 Task: Look for space in Amatitlán, Guatemala from 12th August, 2023 to 16th August, 2023 for 8 adults in price range Rs.10000 to Rs.16000. Place can be private room with 8 bedrooms having 8 beds and 8 bathrooms. Property type can be house, flat, guest house, hotel. Amenities needed are: wifi, TV, free parkinig on premises, gym, breakfast. Booking option can be shelf check-in. Required host language is English.
Action: Mouse moved to (513, 108)
Screenshot: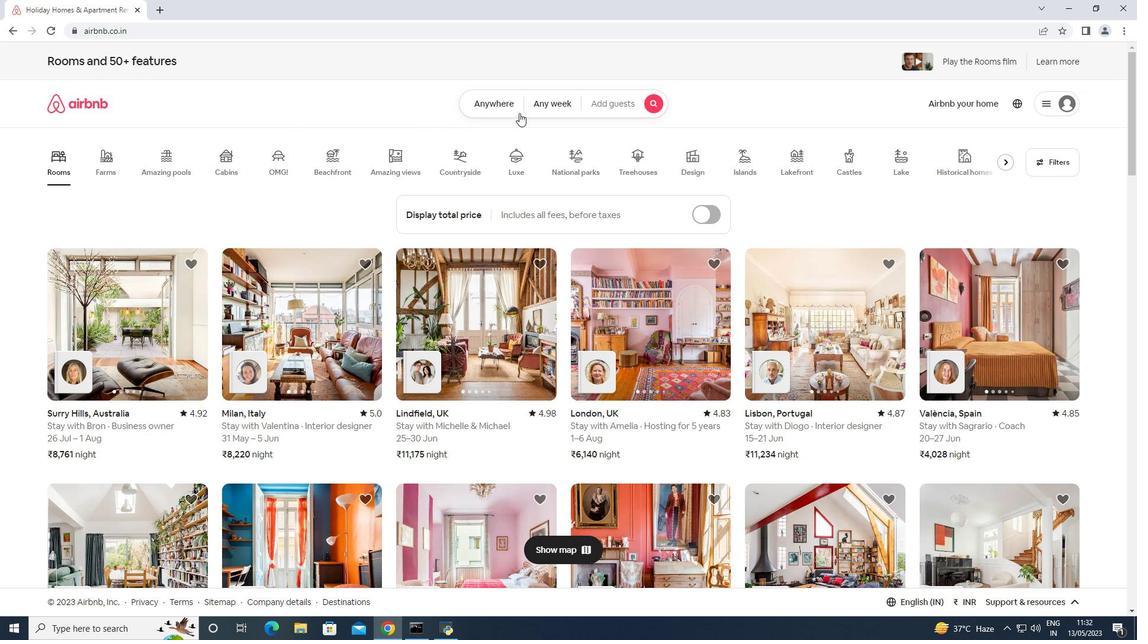 
Action: Mouse pressed left at (513, 108)
Screenshot: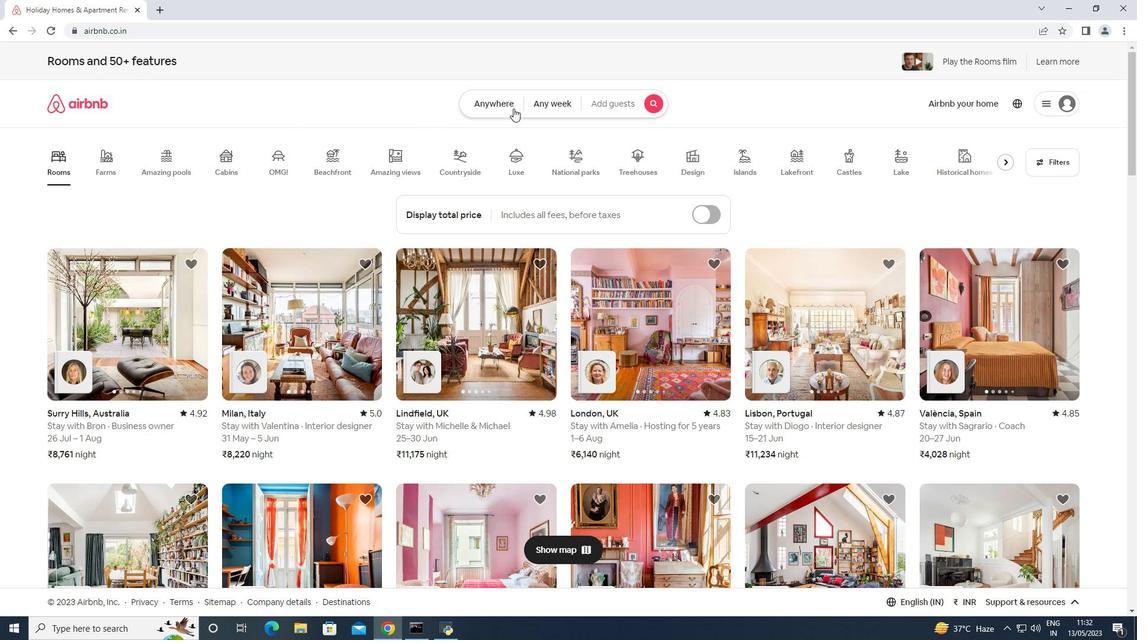 
Action: Mouse moved to (425, 145)
Screenshot: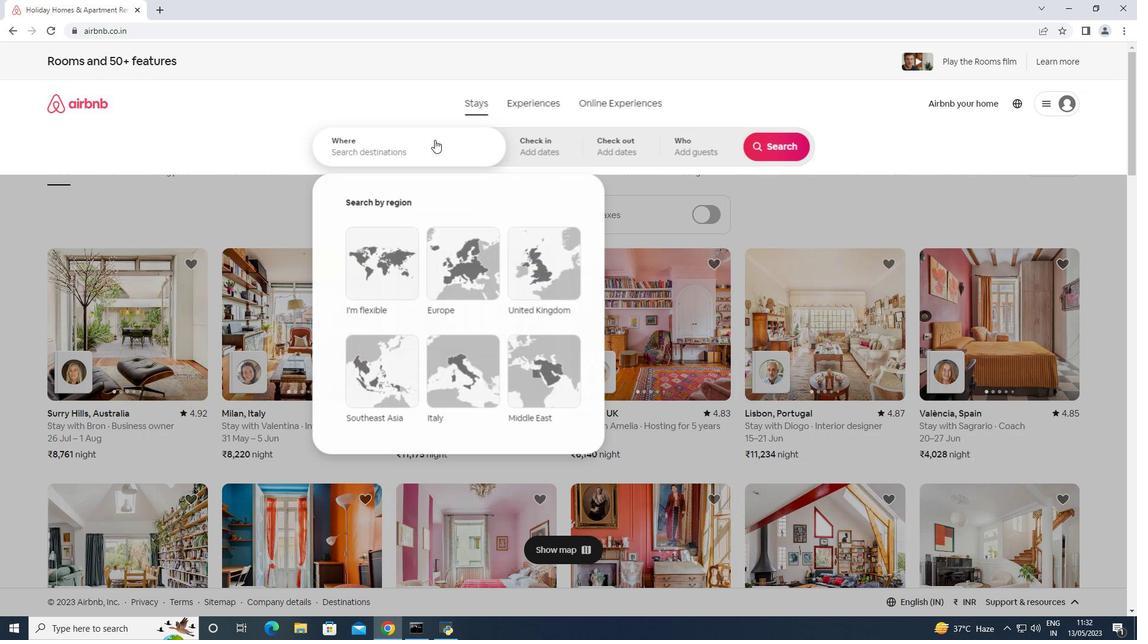 
Action: Mouse pressed left at (425, 145)
Screenshot: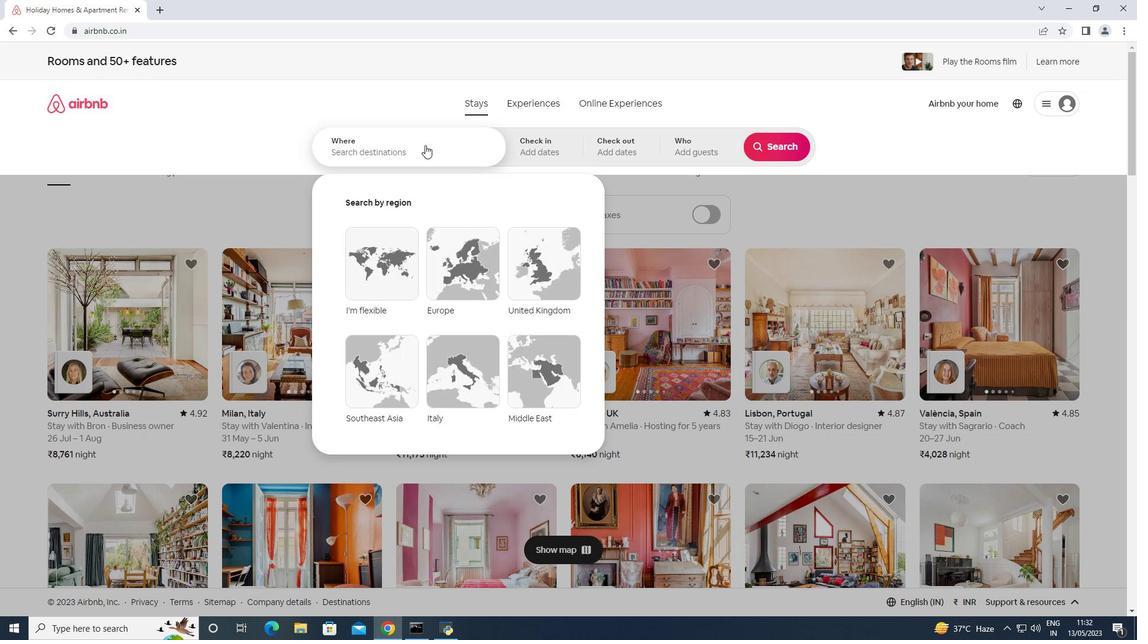
Action: Key pressed <Key.shift>Amatition,<Key.space><Key.shift>Guatemala<Key.enter>
Screenshot: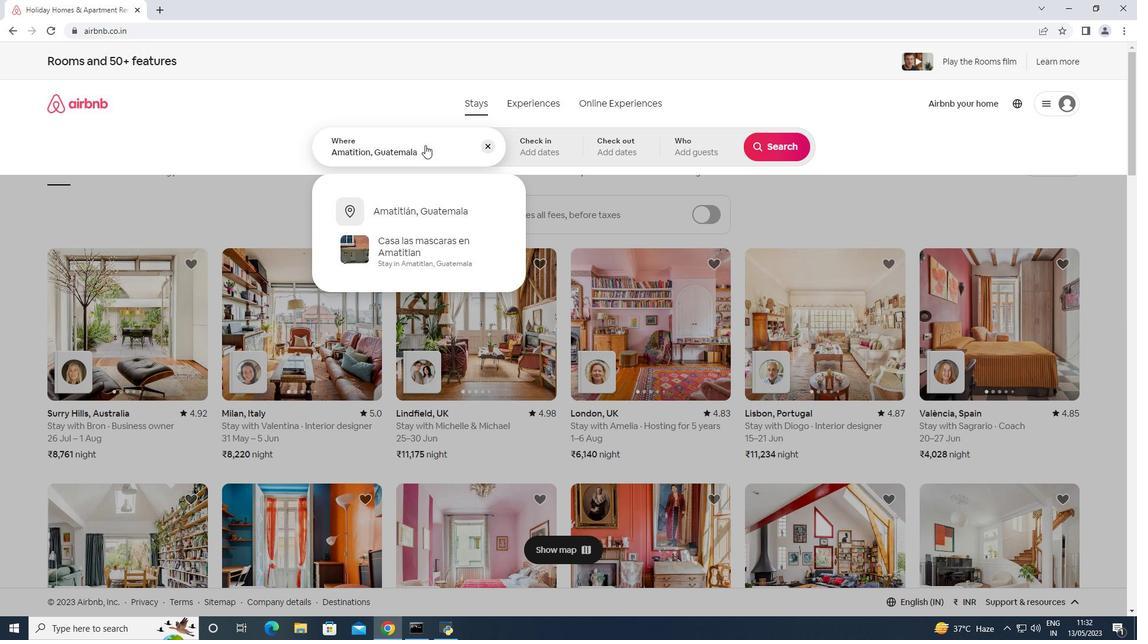 
Action: Mouse moved to (776, 239)
Screenshot: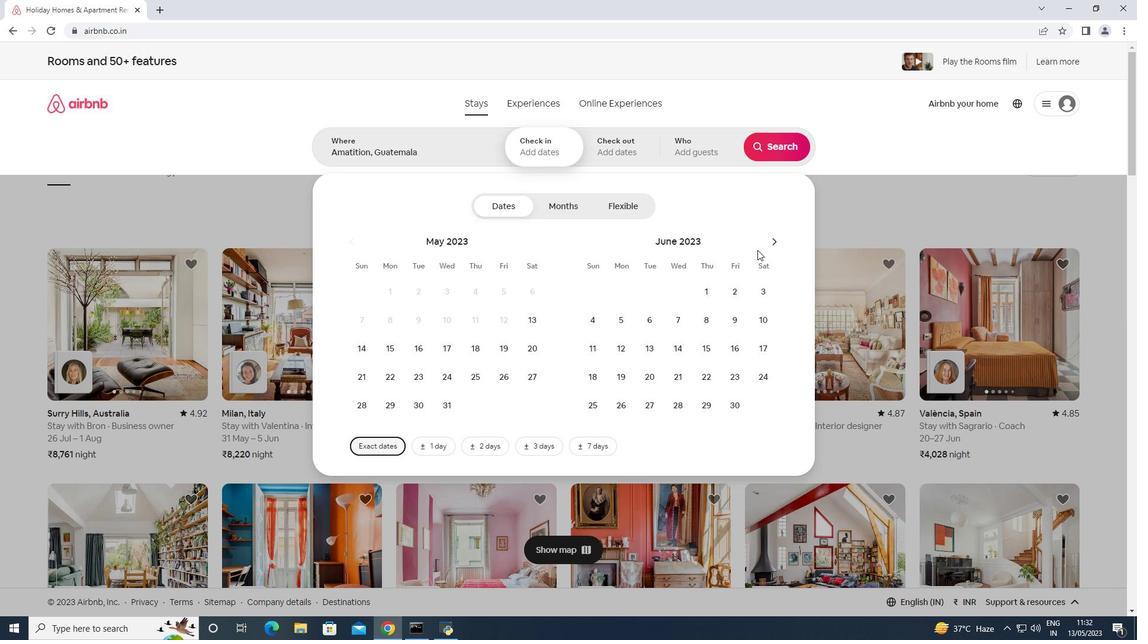 
Action: Mouse pressed left at (776, 239)
Screenshot: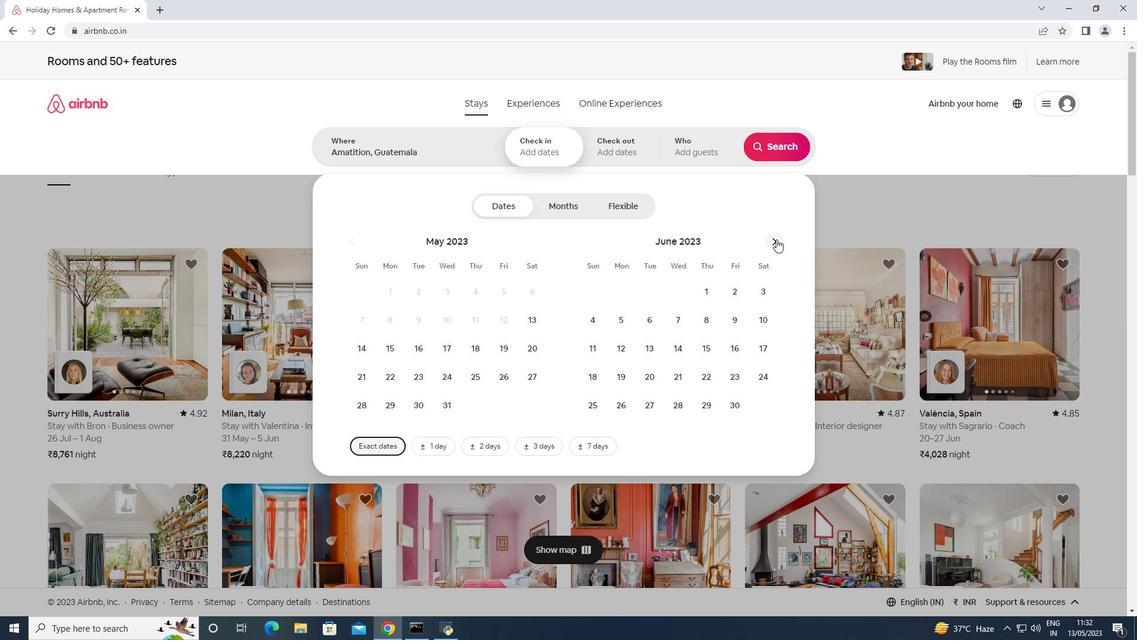 
Action: Mouse pressed left at (776, 239)
Screenshot: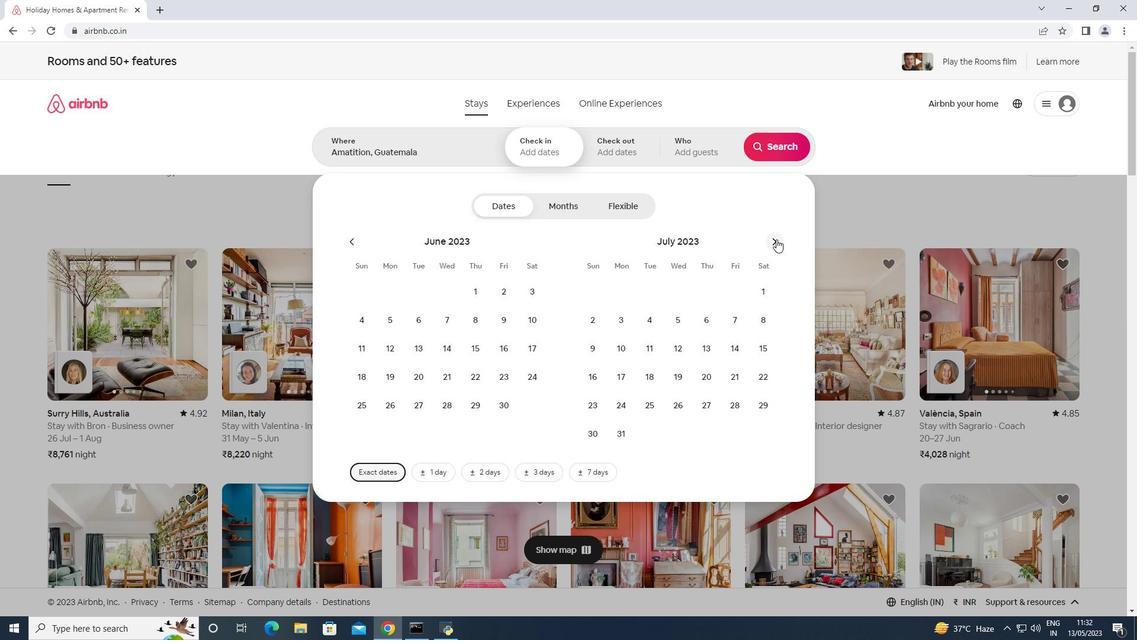 
Action: Mouse moved to (760, 315)
Screenshot: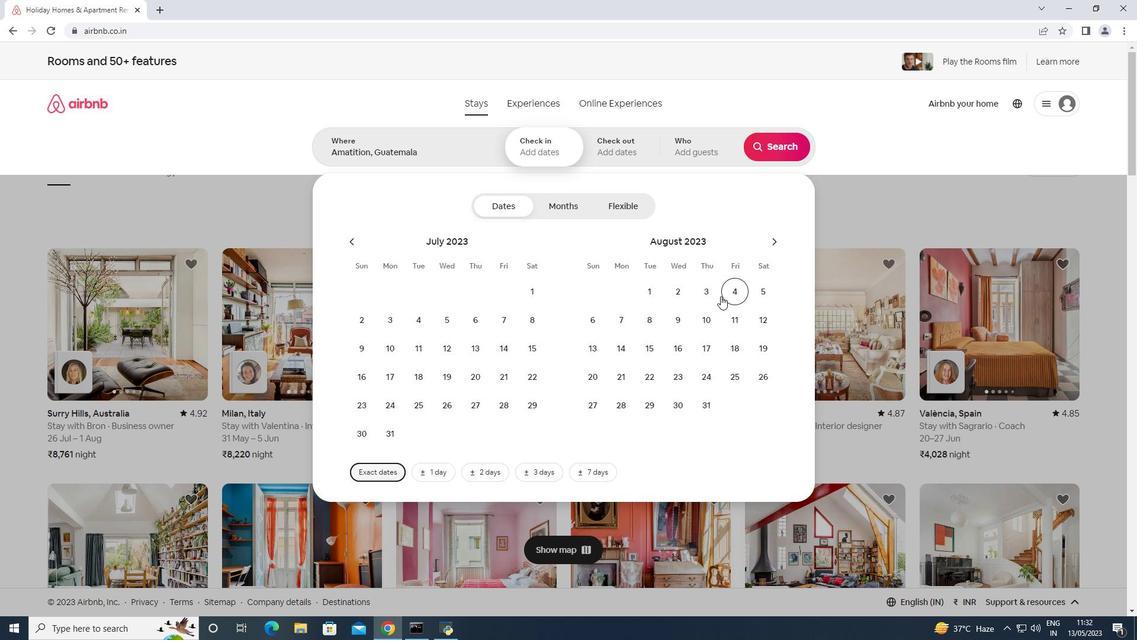 
Action: Mouse pressed left at (760, 315)
Screenshot: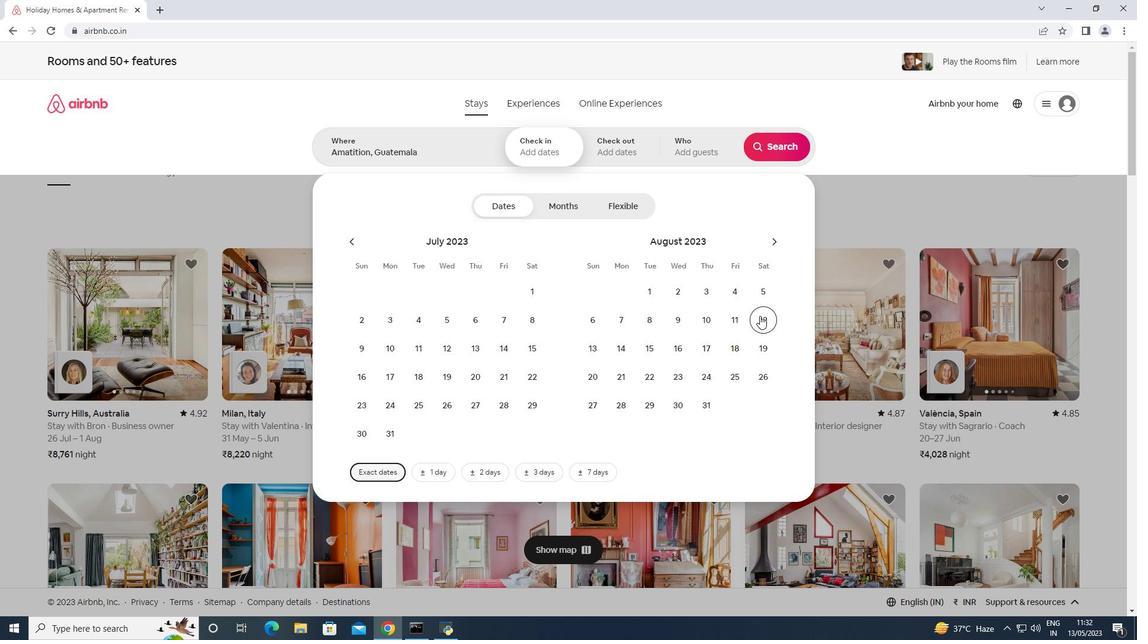 
Action: Mouse moved to (674, 353)
Screenshot: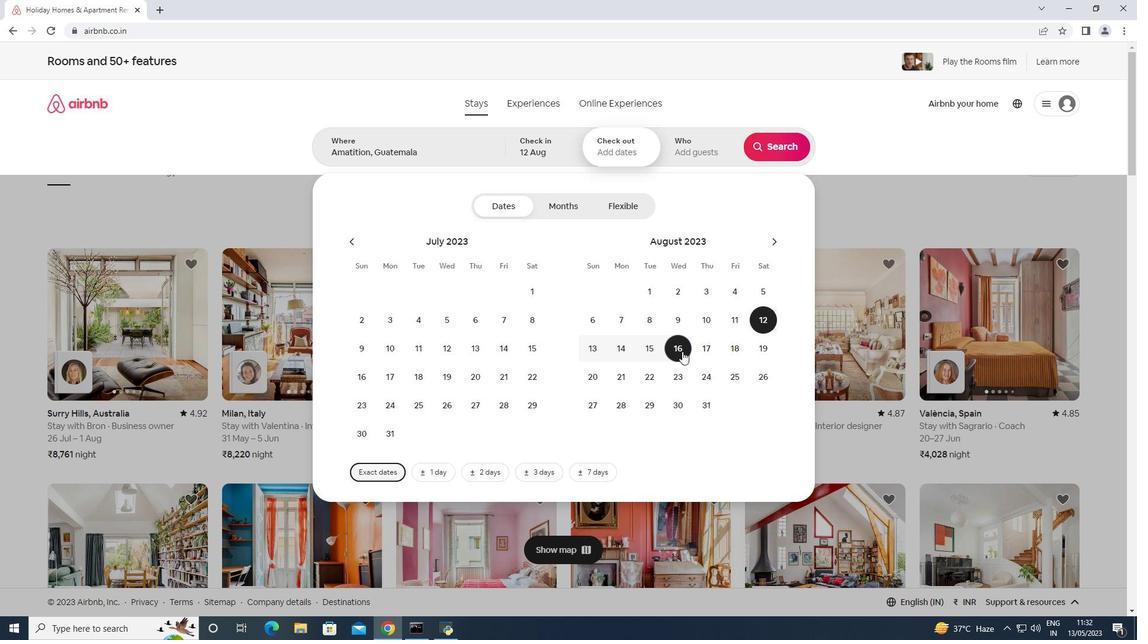 
Action: Mouse pressed left at (674, 353)
Screenshot: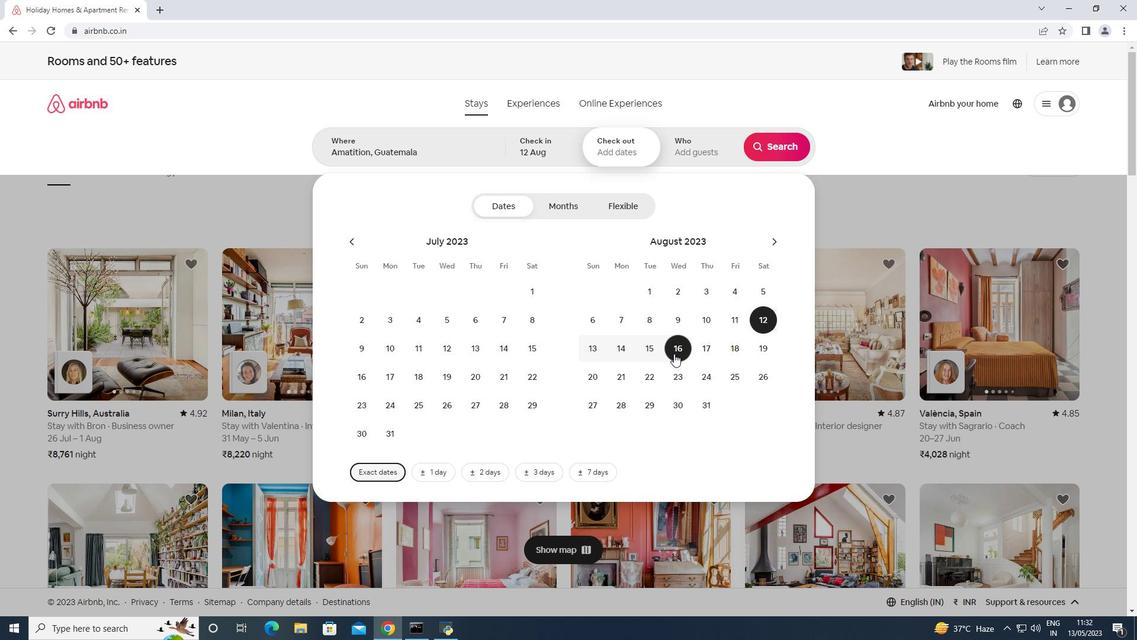 
Action: Mouse moved to (701, 158)
Screenshot: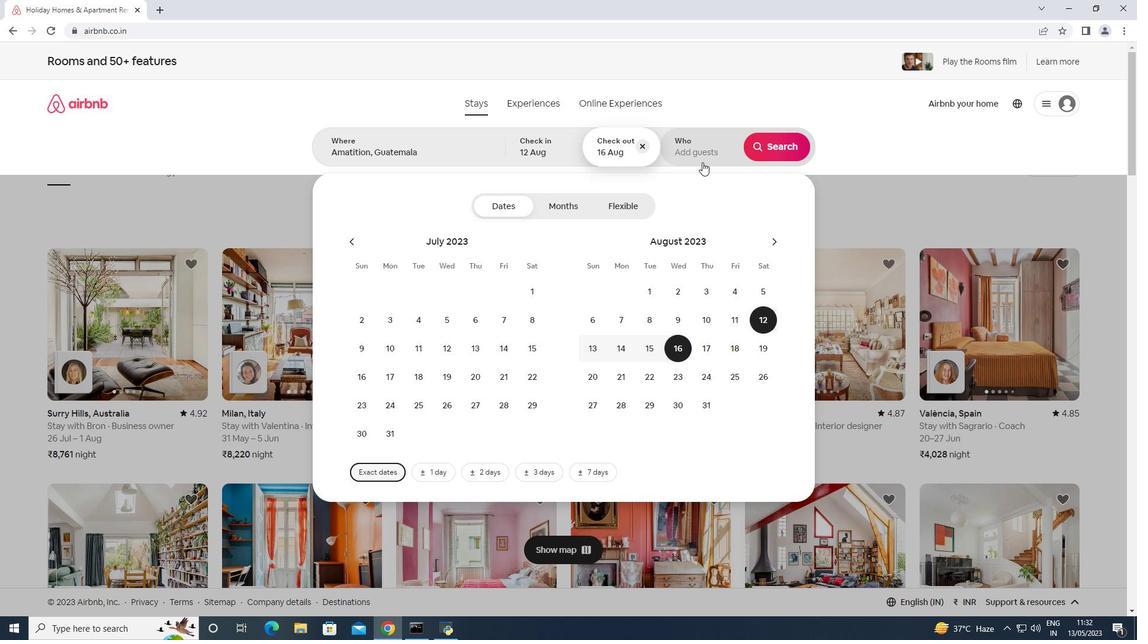 
Action: Mouse pressed left at (701, 158)
Screenshot: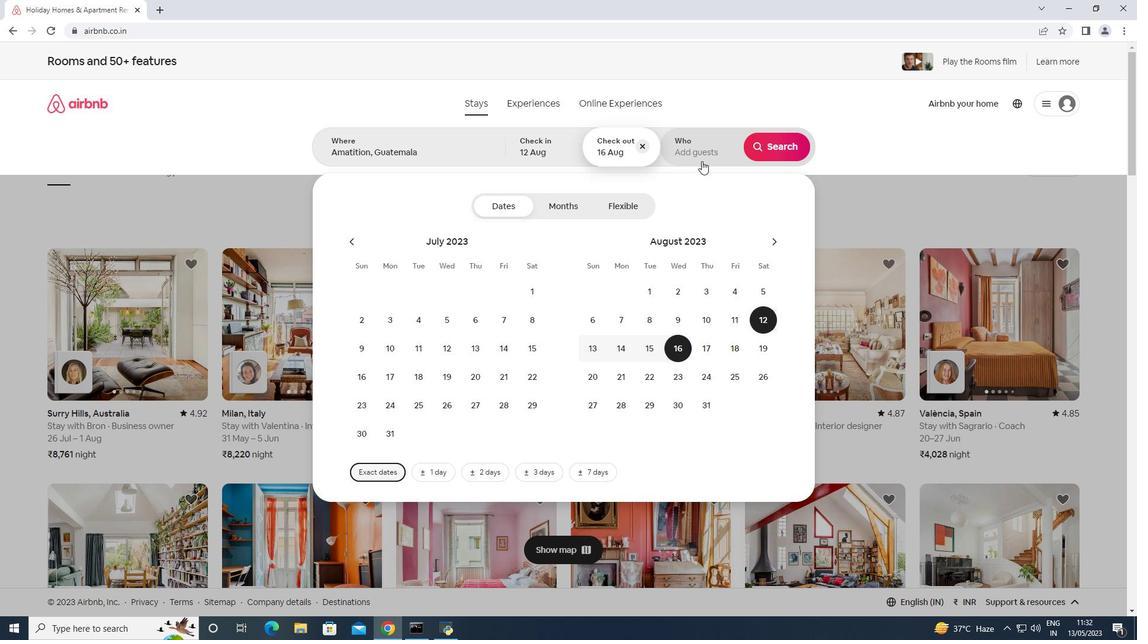 
Action: Mouse moved to (781, 216)
Screenshot: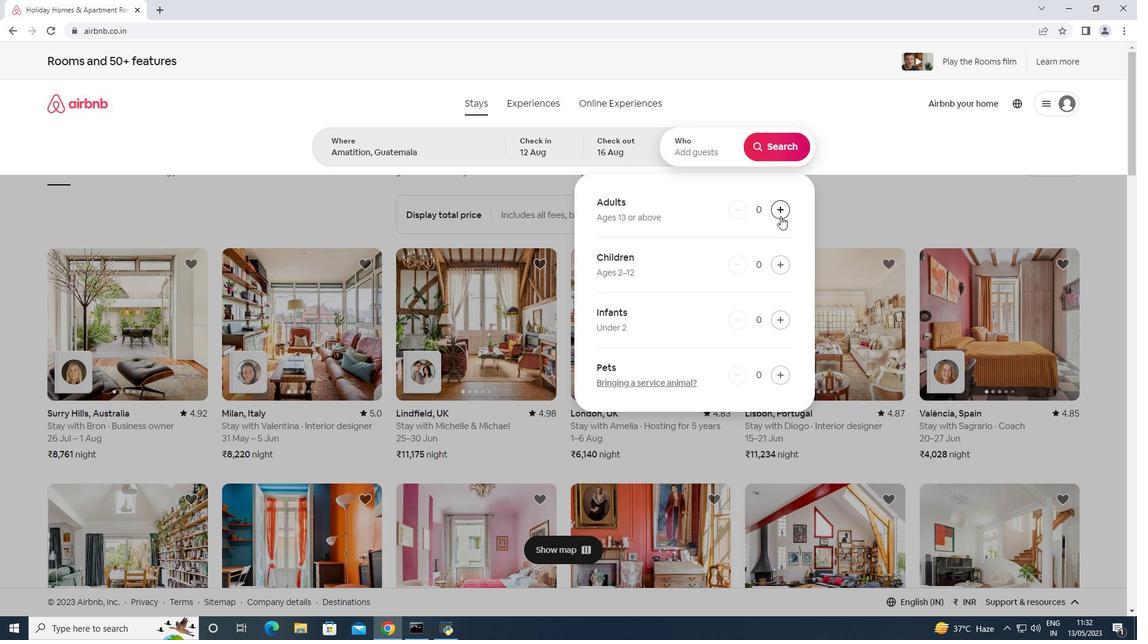 
Action: Mouse pressed left at (781, 216)
Screenshot: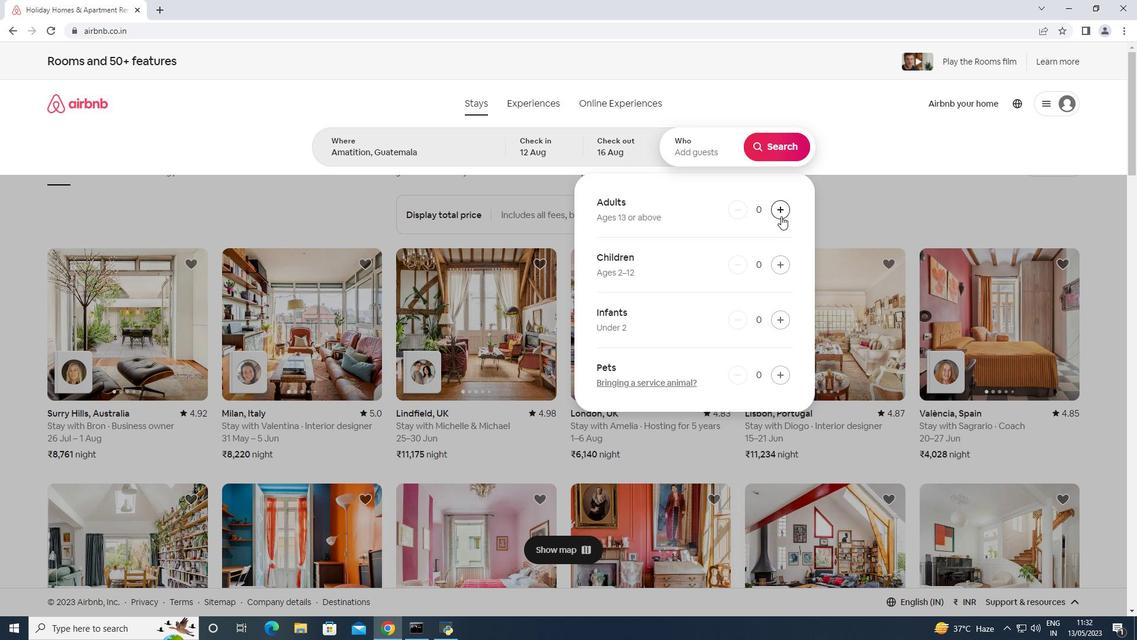 
Action: Mouse pressed left at (781, 216)
Screenshot: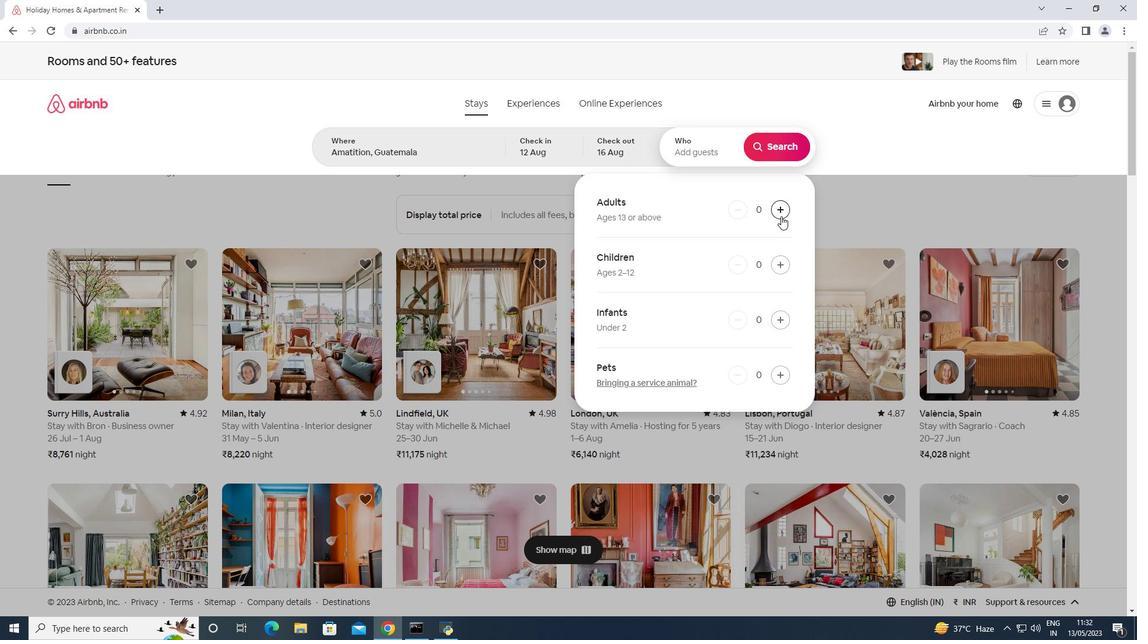 
Action: Mouse pressed left at (781, 216)
Screenshot: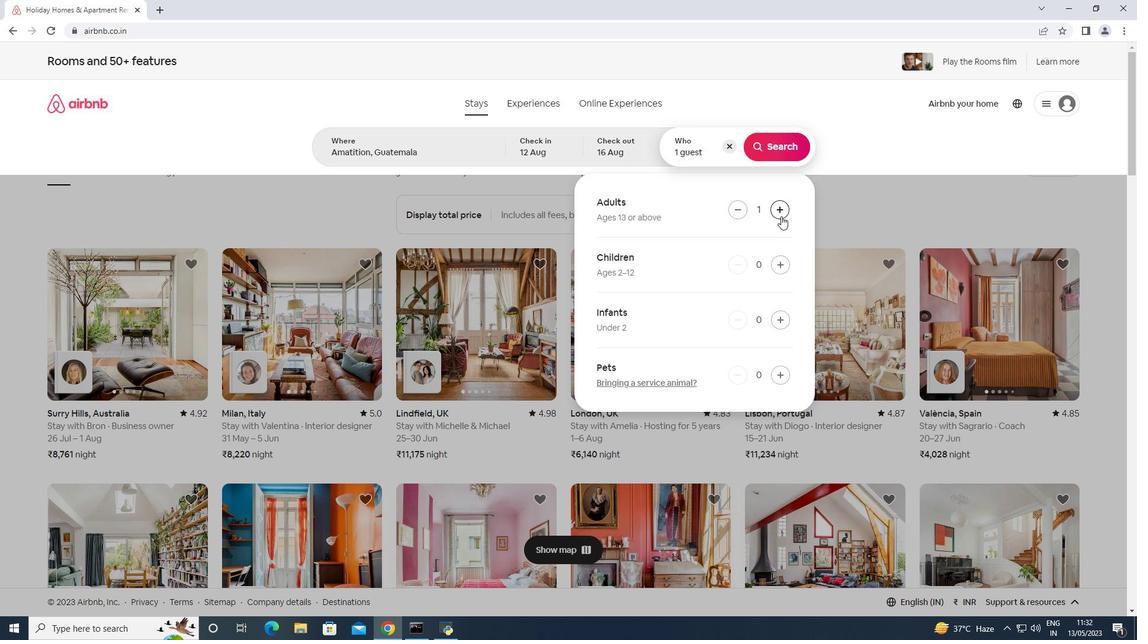 
Action: Mouse moved to (781, 216)
Screenshot: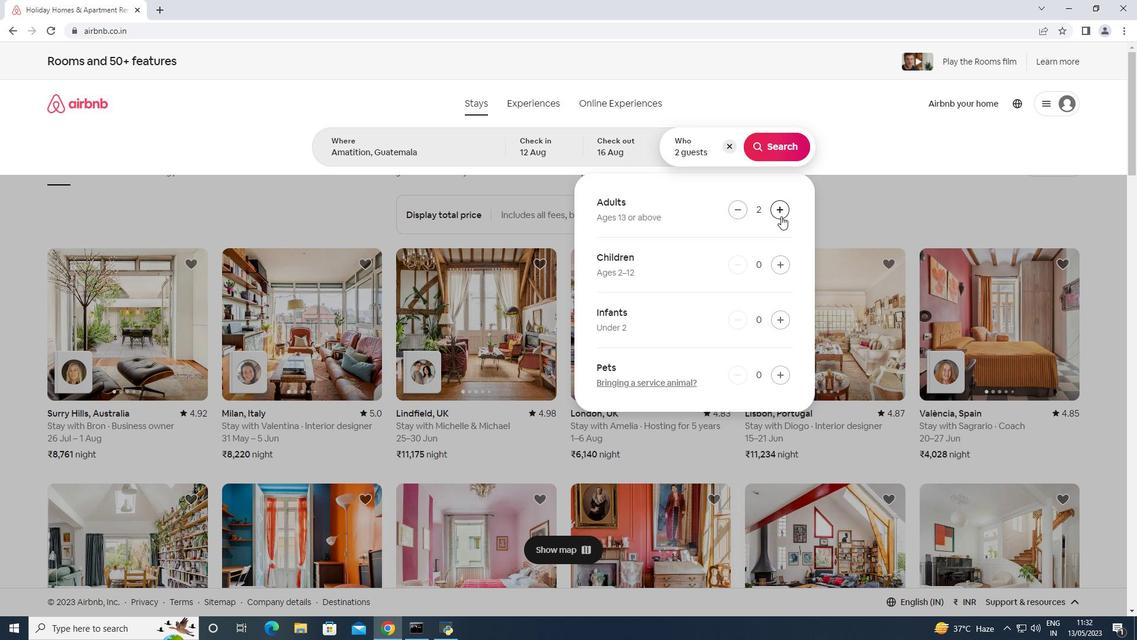 
Action: Mouse pressed left at (781, 216)
Screenshot: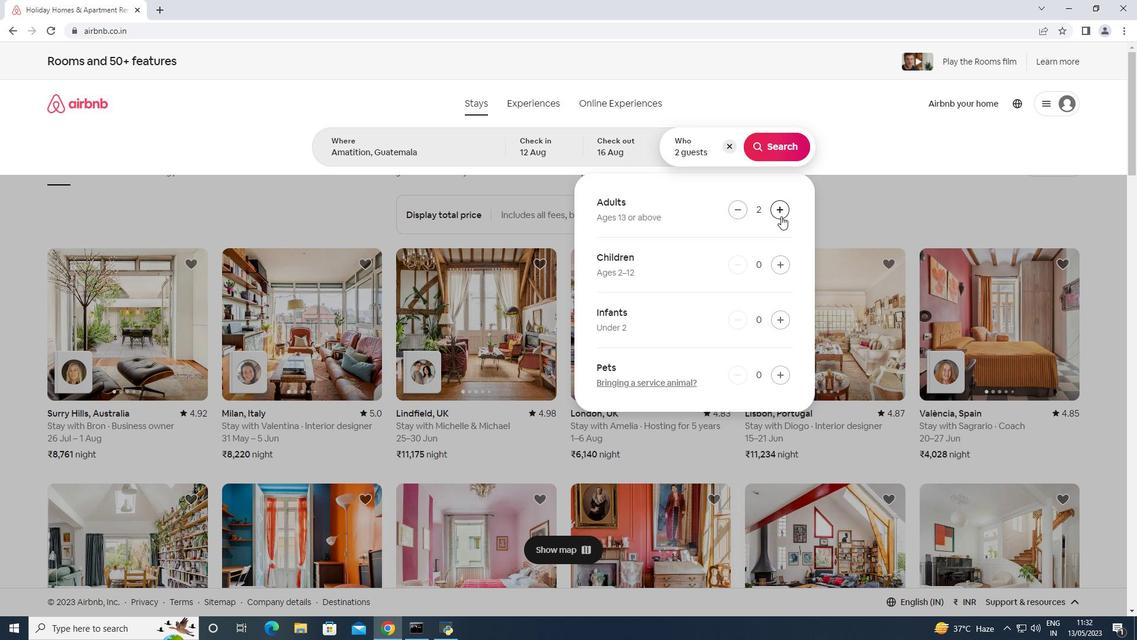 
Action: Mouse pressed left at (781, 216)
Screenshot: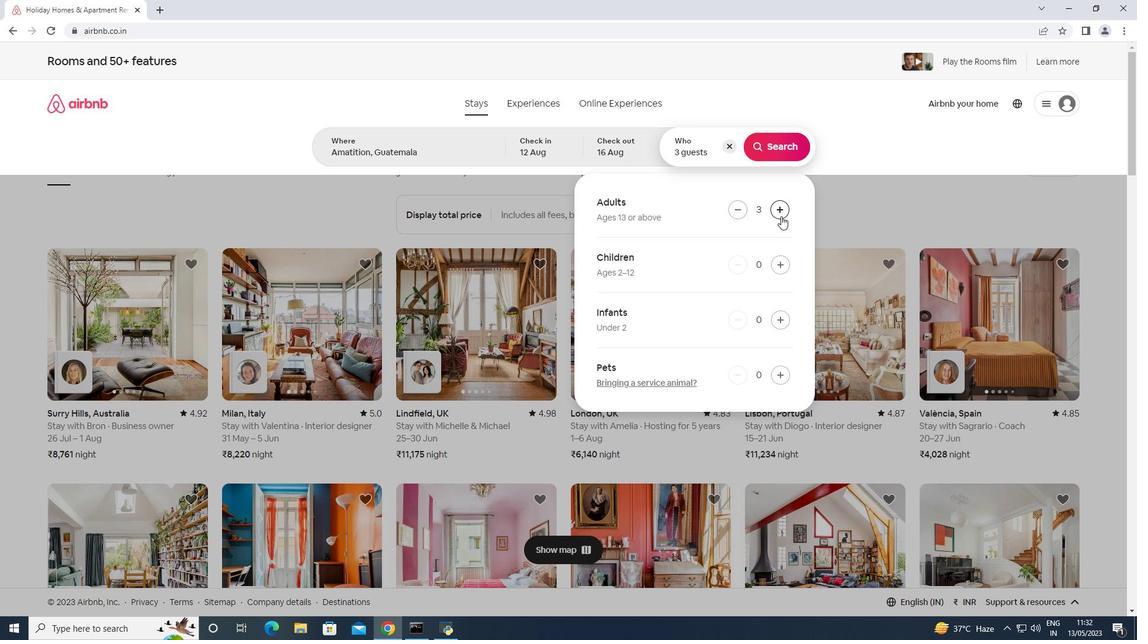 
Action: Mouse pressed left at (781, 216)
Screenshot: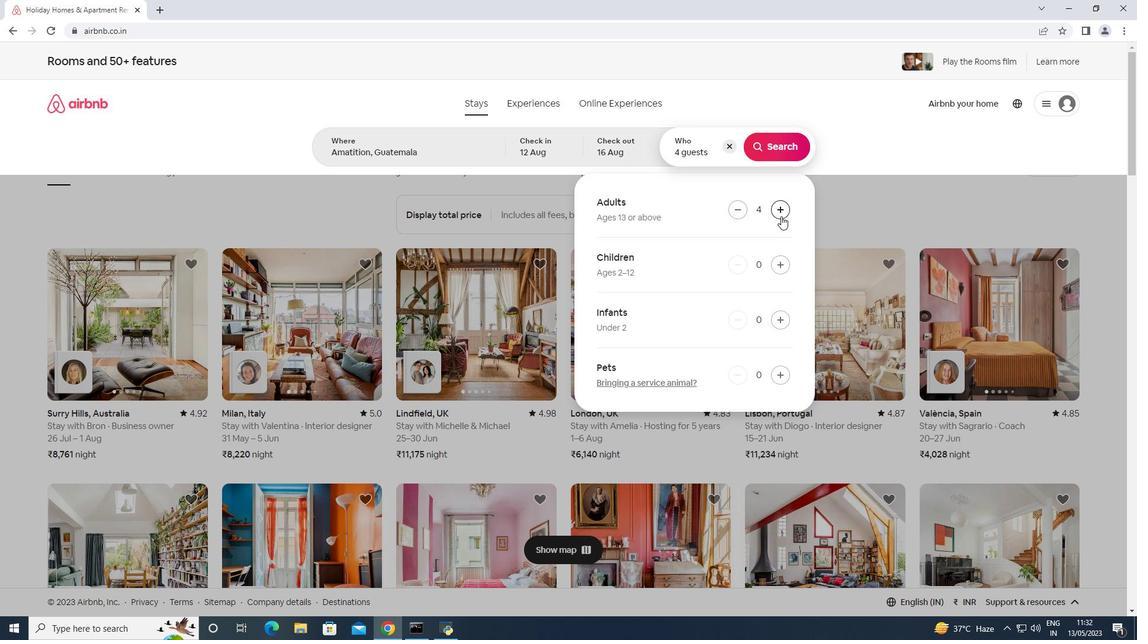 
Action: Mouse pressed left at (781, 216)
Screenshot: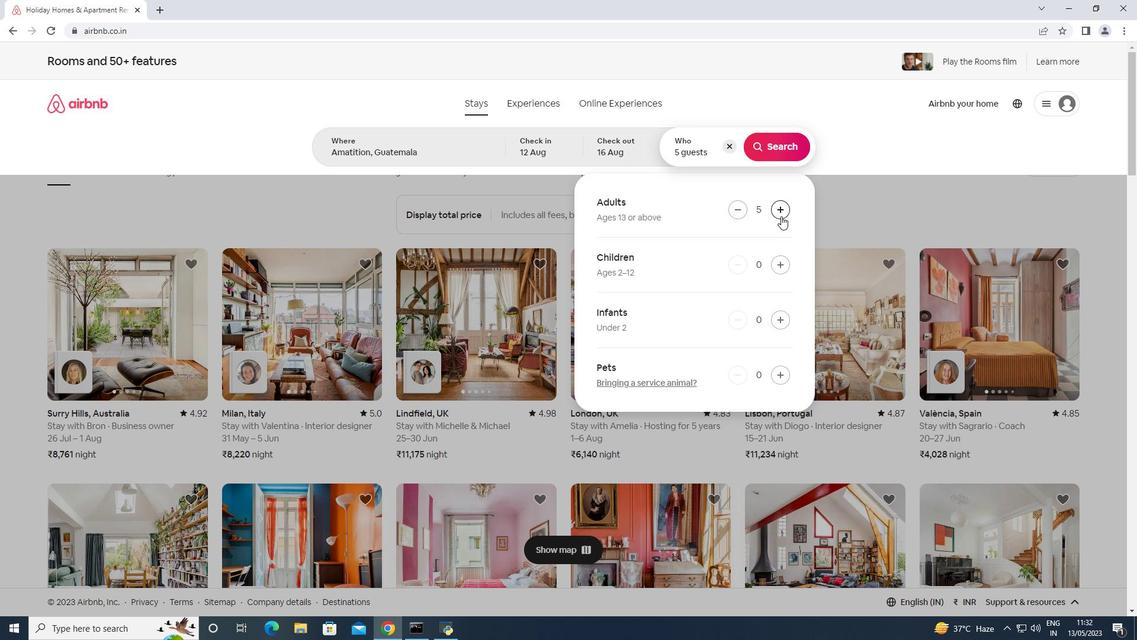 
Action: Mouse pressed left at (781, 216)
Screenshot: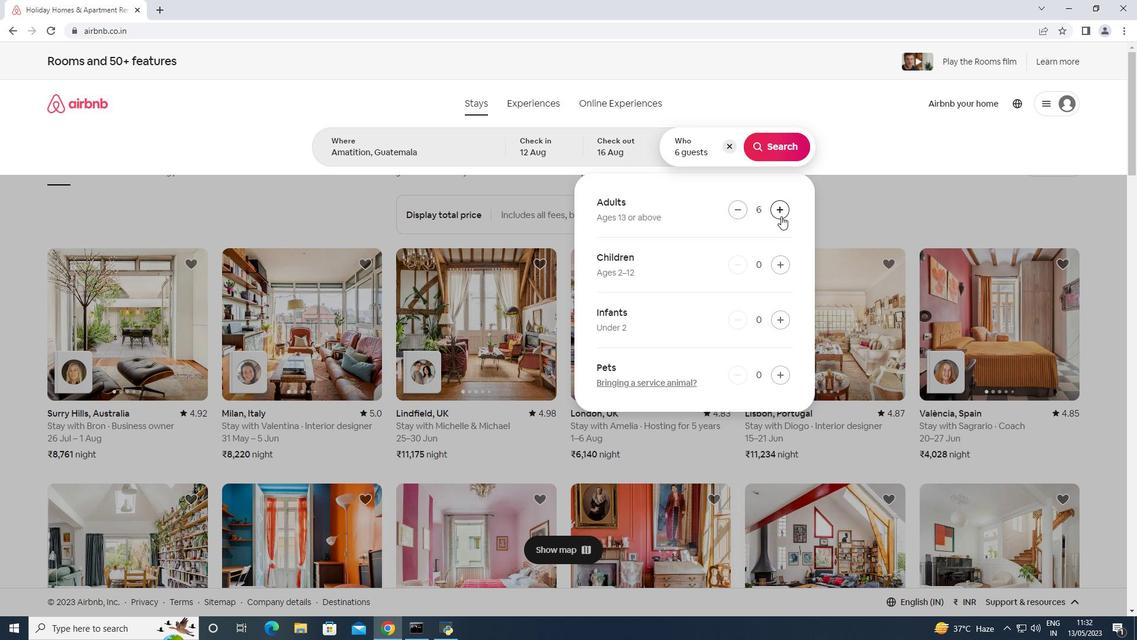 
Action: Mouse moved to (779, 144)
Screenshot: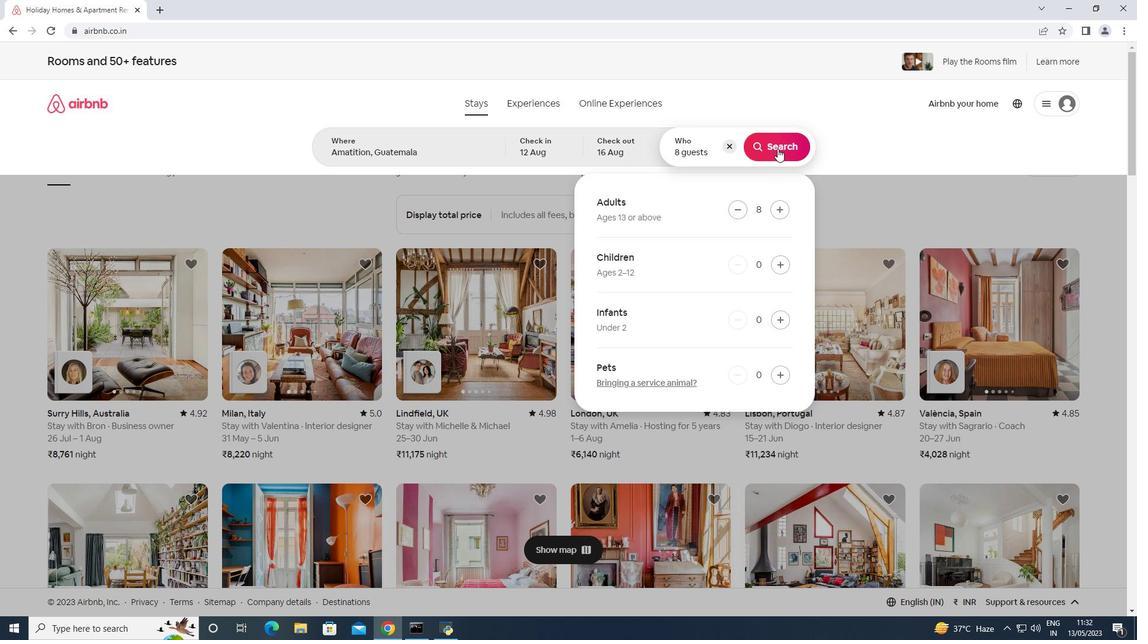 
Action: Mouse pressed left at (779, 144)
Screenshot: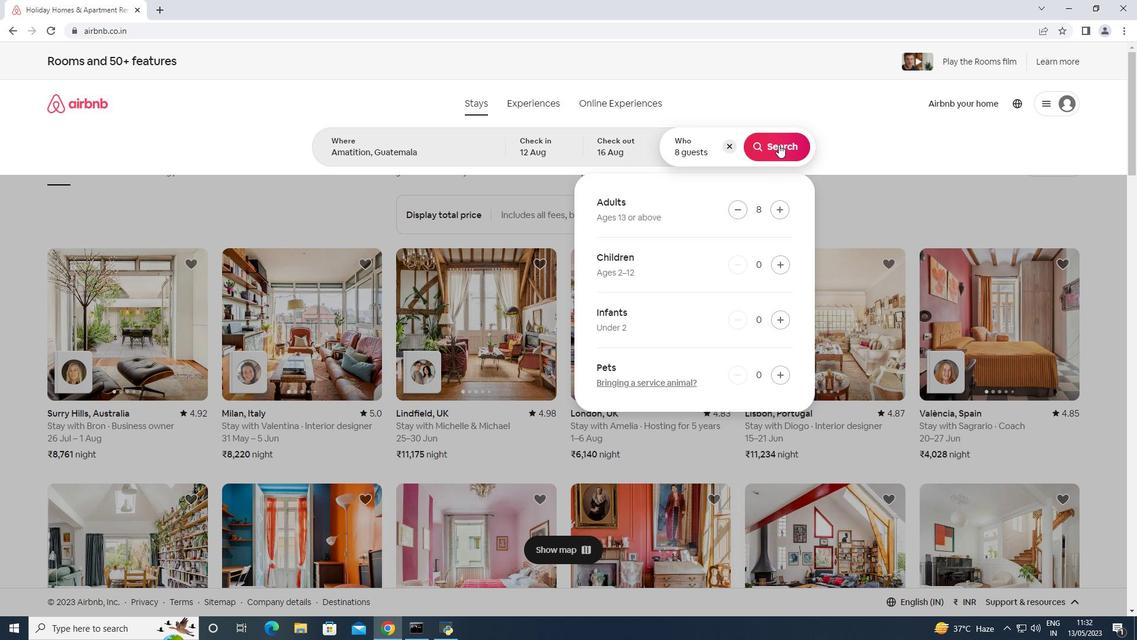 
Action: Mouse moved to (1069, 112)
Screenshot: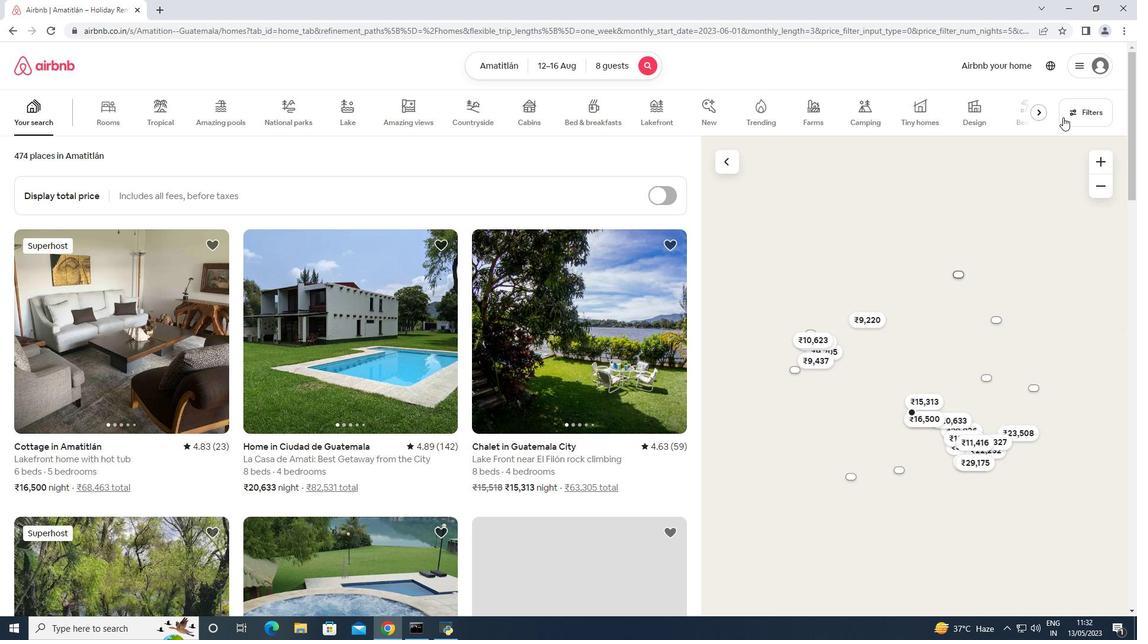 
Action: Mouse pressed left at (1069, 112)
Screenshot: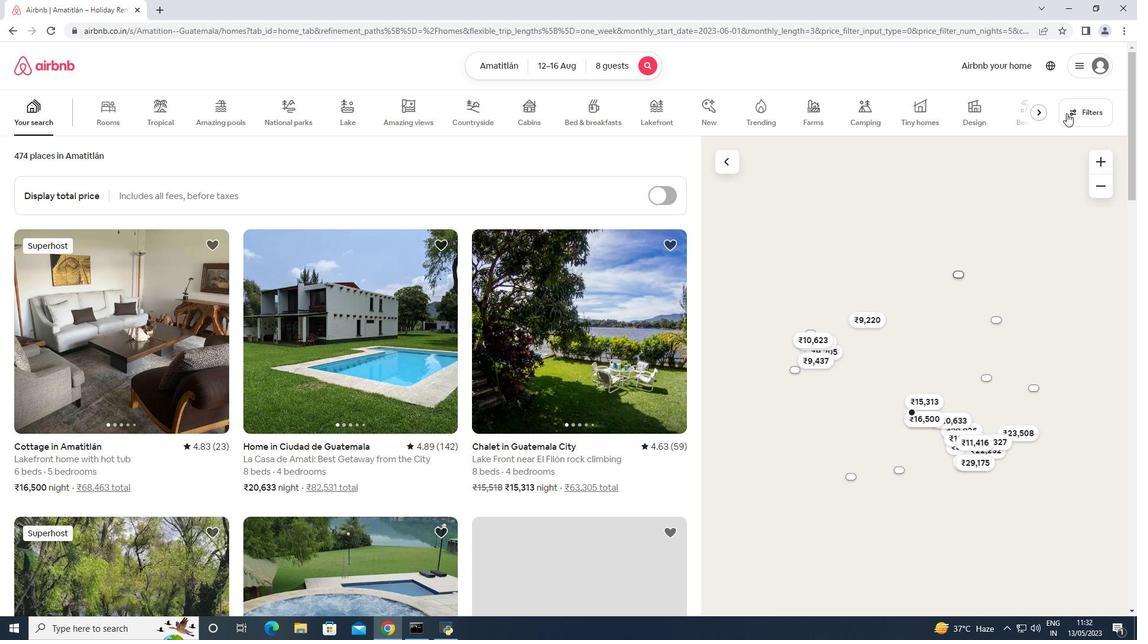 
Action: Mouse moved to (469, 404)
Screenshot: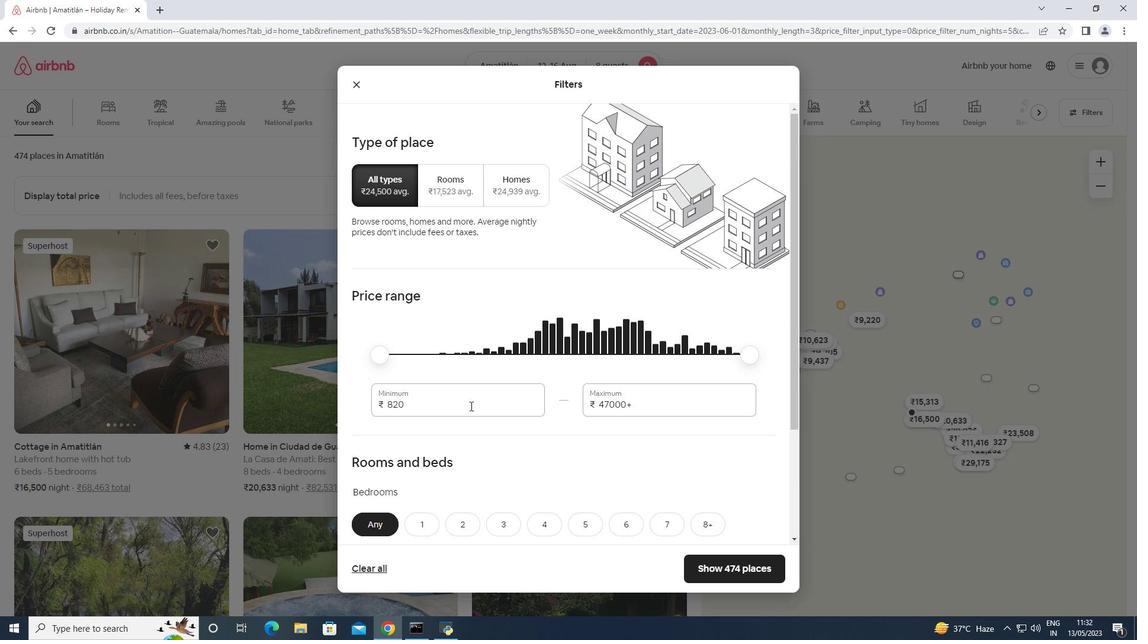 
Action: Mouse pressed left at (469, 404)
Screenshot: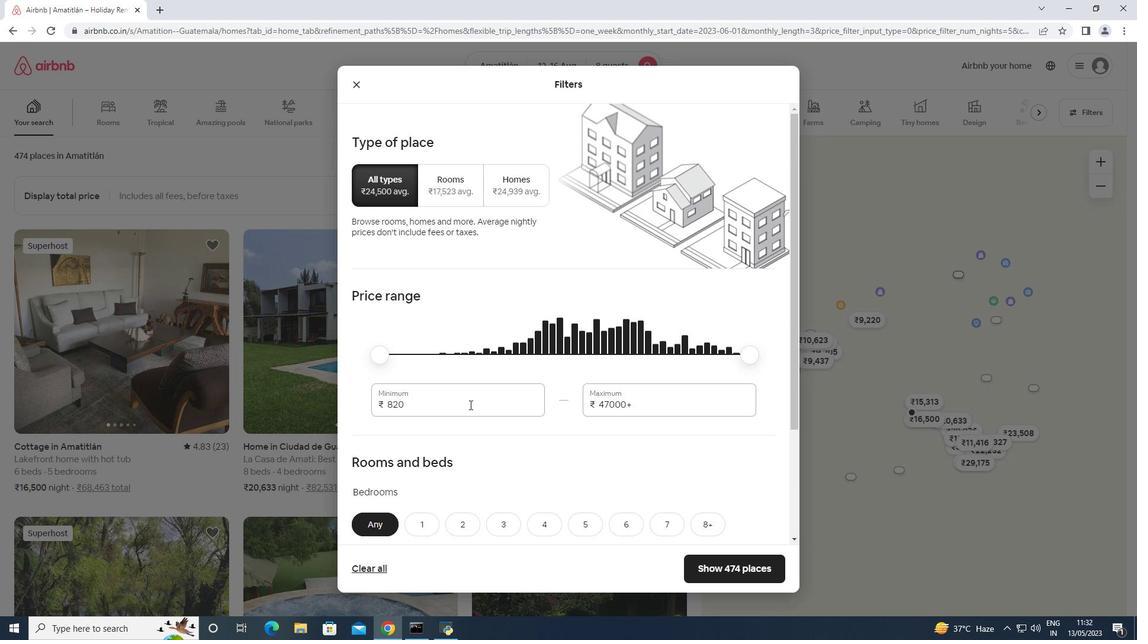 
Action: Mouse pressed left at (469, 404)
Screenshot: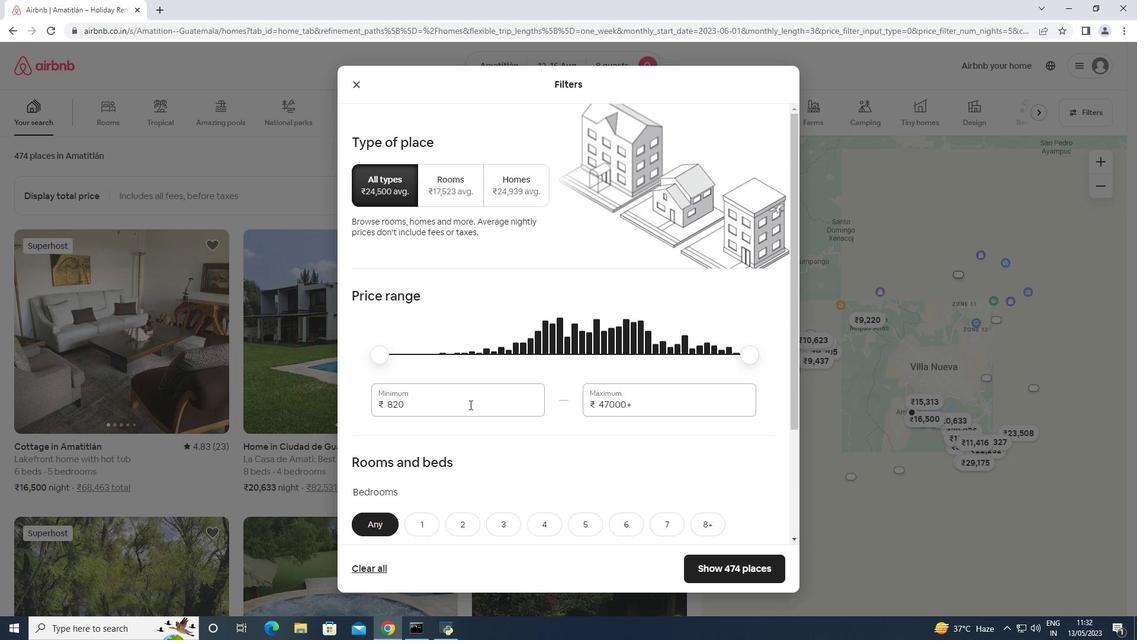 
Action: Mouse moved to (471, 400)
Screenshot: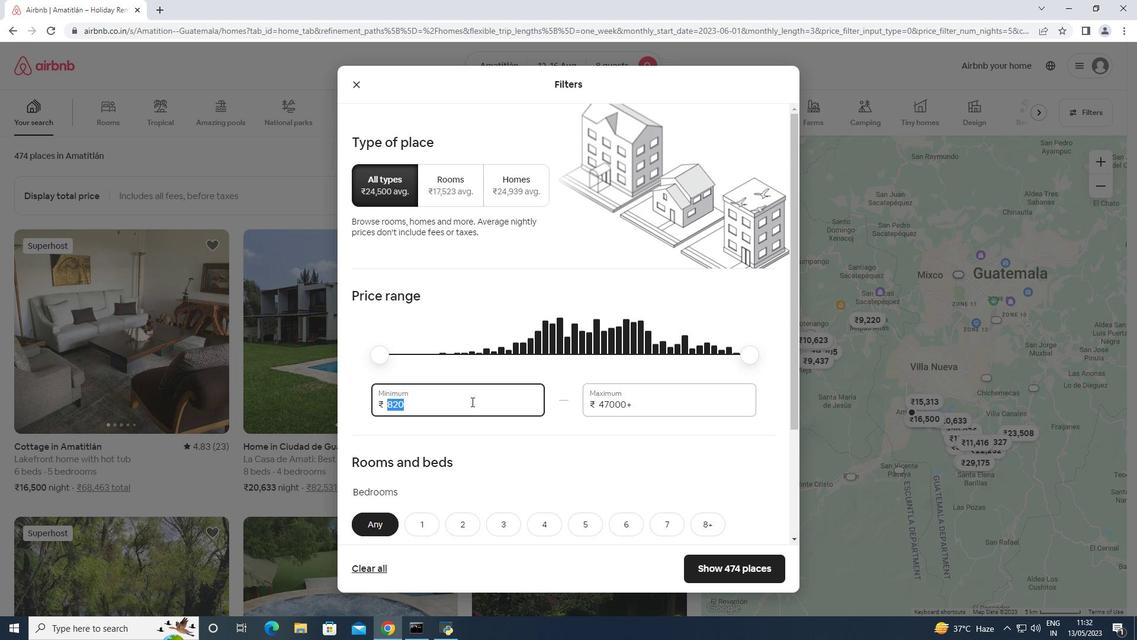 
Action: Key pressed 10000<Key.tab>160000<Key.backspace>
Screenshot: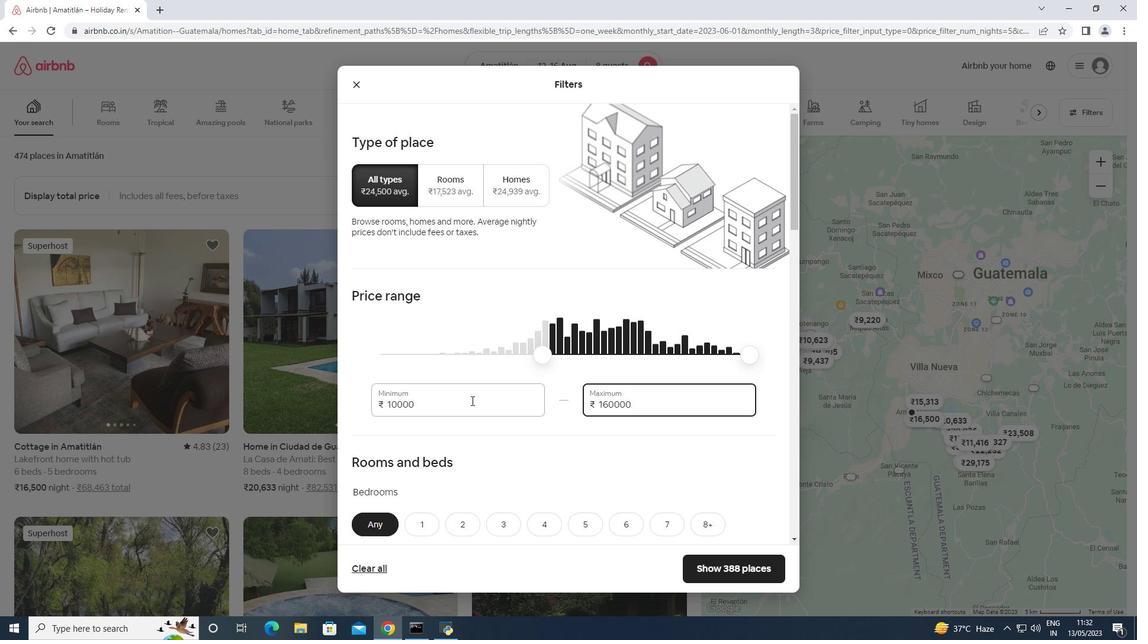 
Action: Mouse scrolled (471, 400) with delta (0, 0)
Screenshot: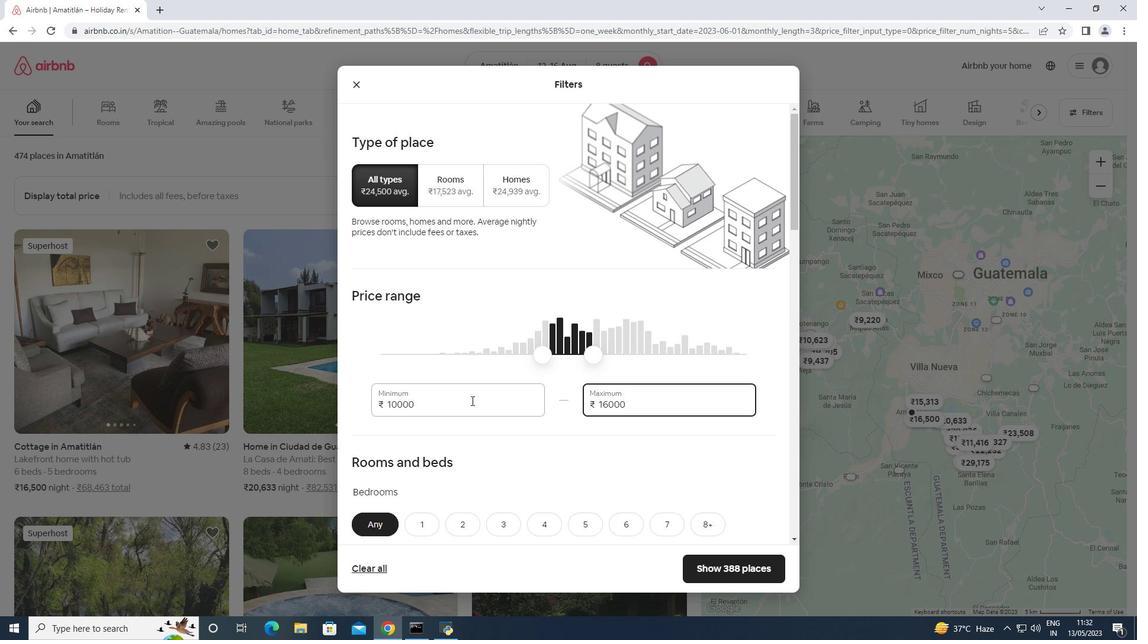 
Action: Mouse scrolled (471, 400) with delta (0, 0)
Screenshot: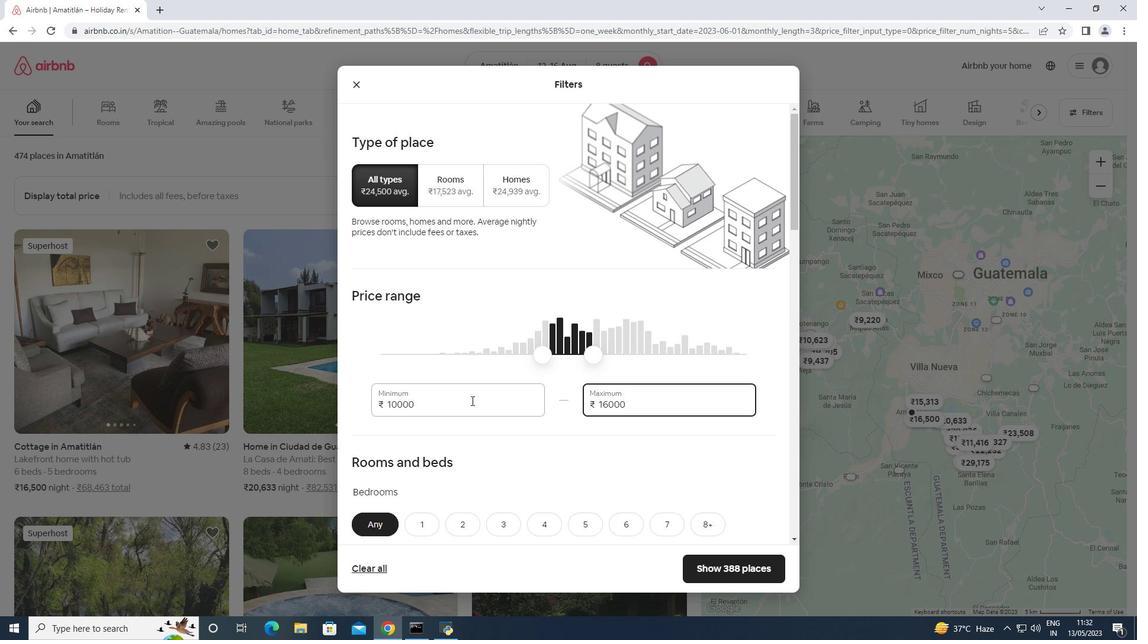 
Action: Mouse scrolled (471, 400) with delta (0, 0)
Screenshot: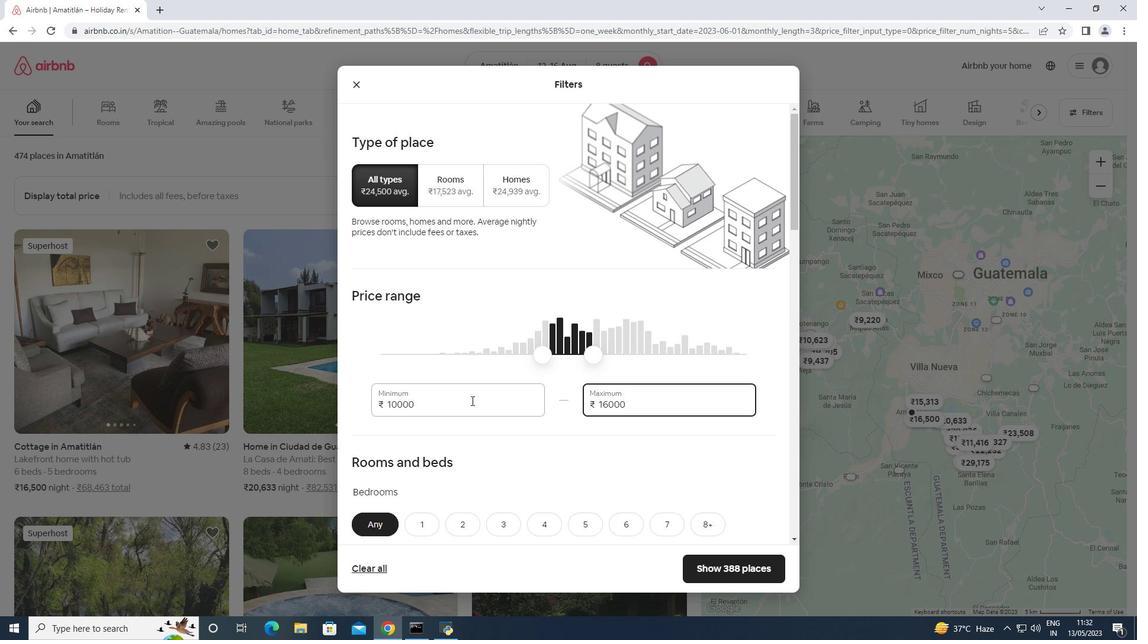 
Action: Mouse scrolled (471, 400) with delta (0, 0)
Screenshot: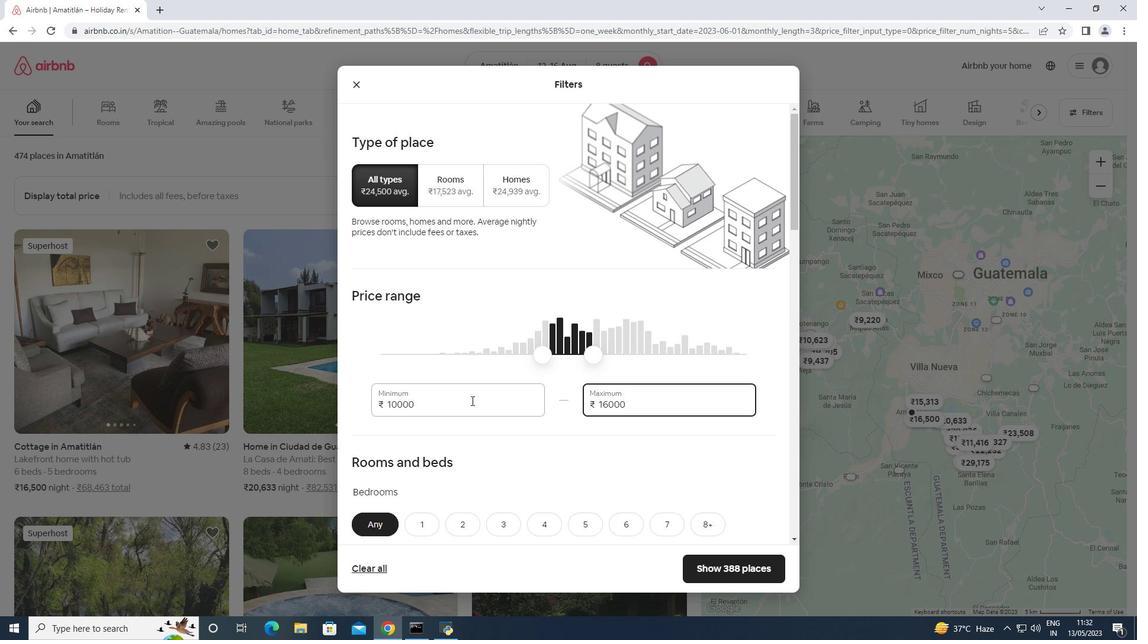 
Action: Mouse moved to (715, 284)
Screenshot: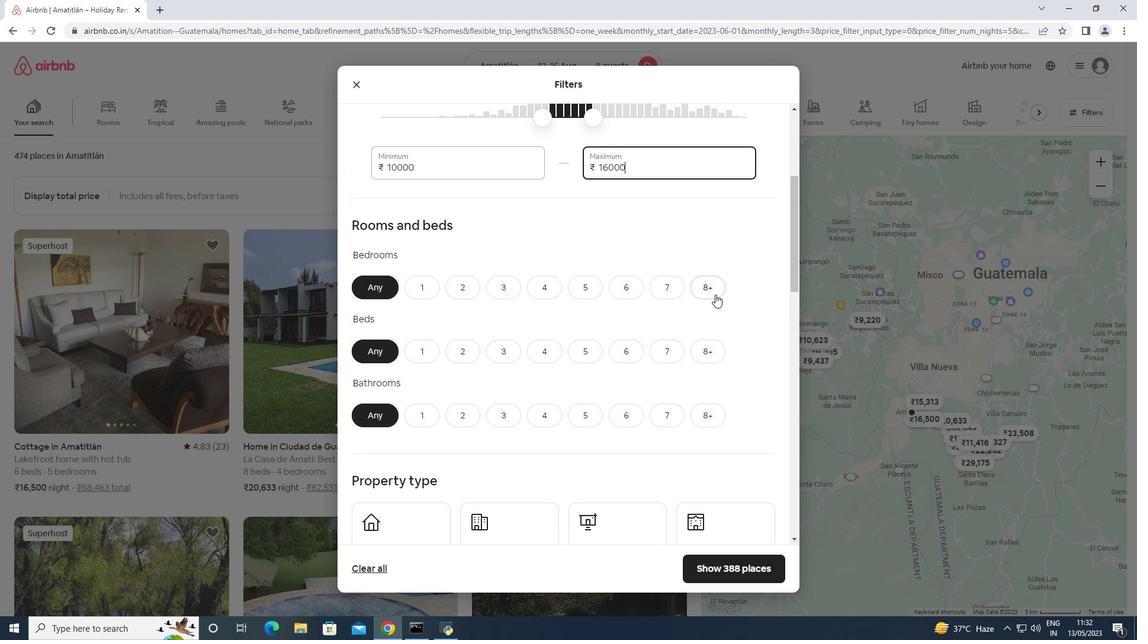
Action: Mouse pressed left at (715, 284)
Screenshot: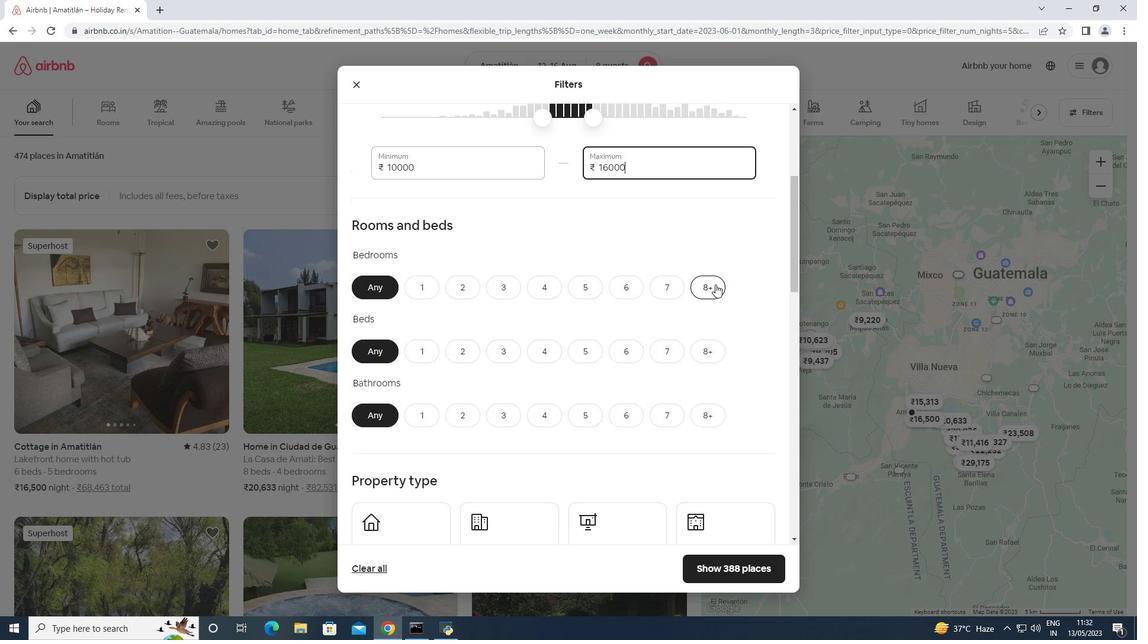 
Action: Mouse moved to (702, 354)
Screenshot: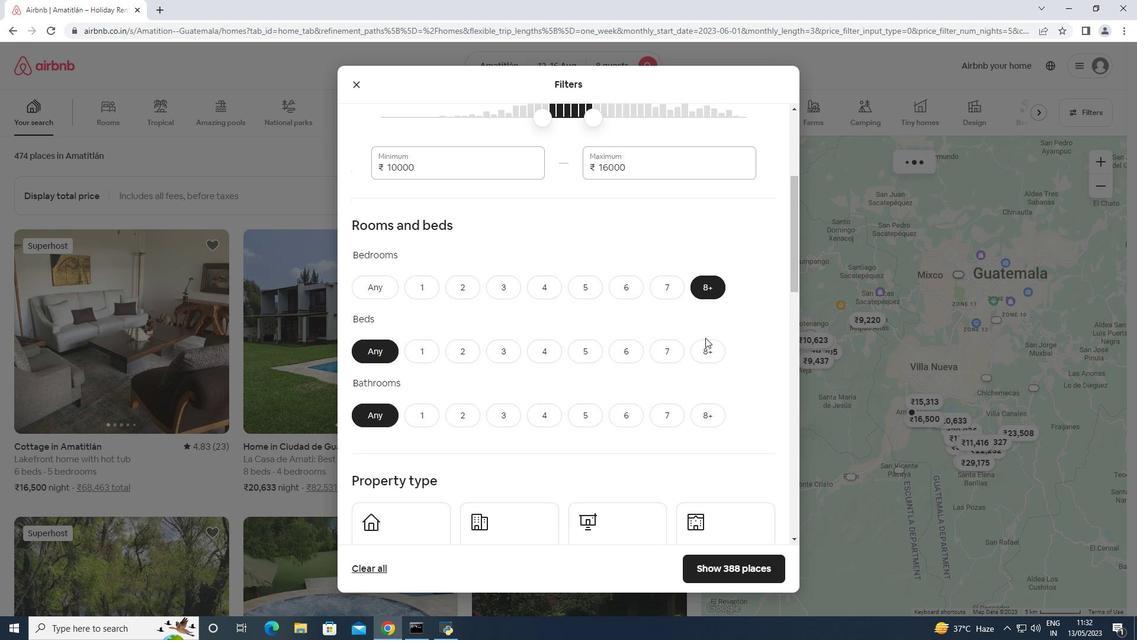 
Action: Mouse pressed left at (702, 354)
Screenshot: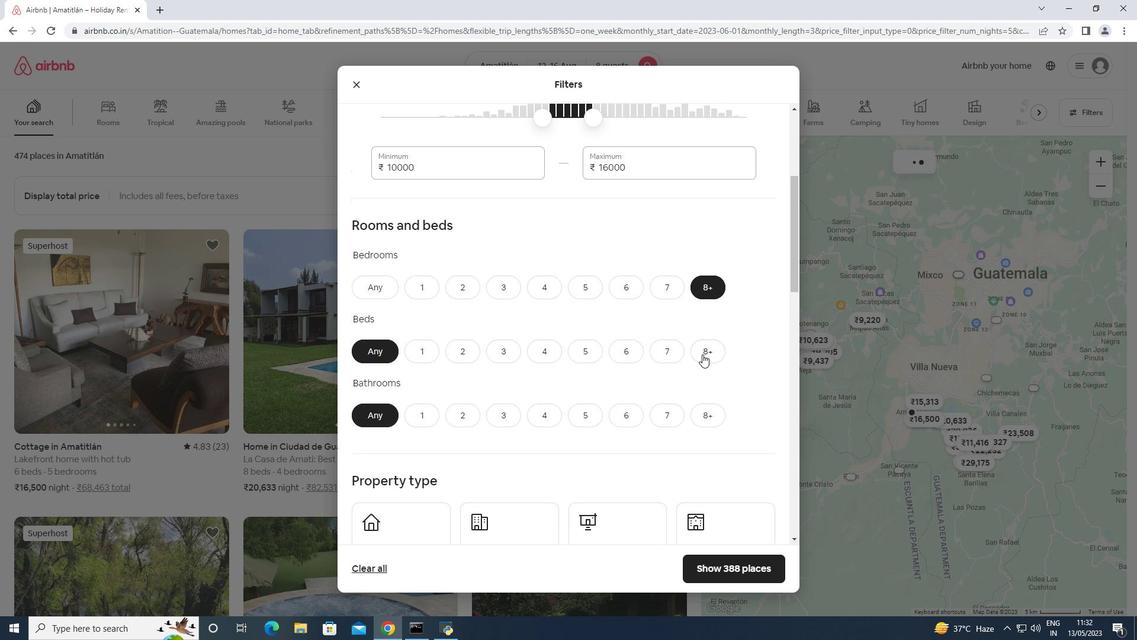 
Action: Mouse moved to (708, 410)
Screenshot: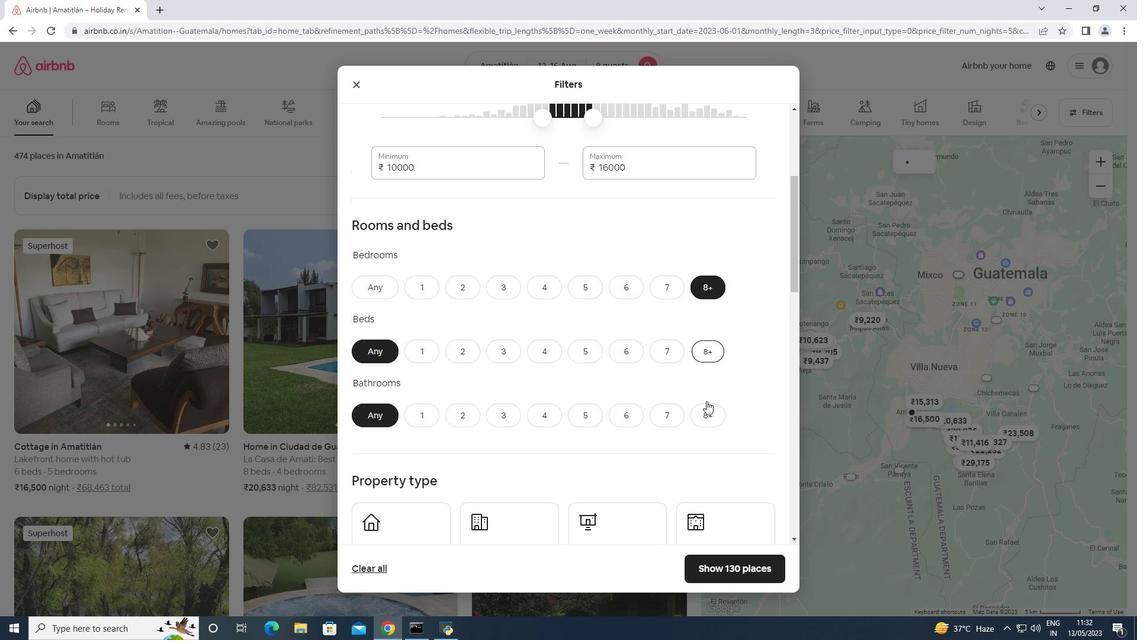 
Action: Mouse pressed left at (708, 410)
Screenshot: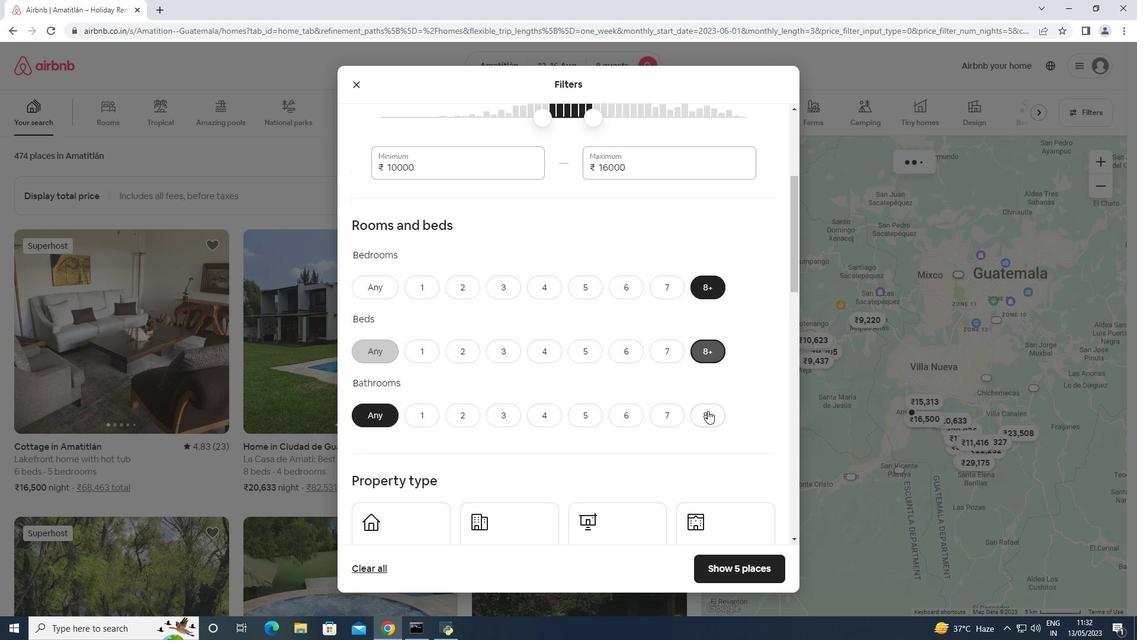 
Action: Mouse moved to (708, 410)
Screenshot: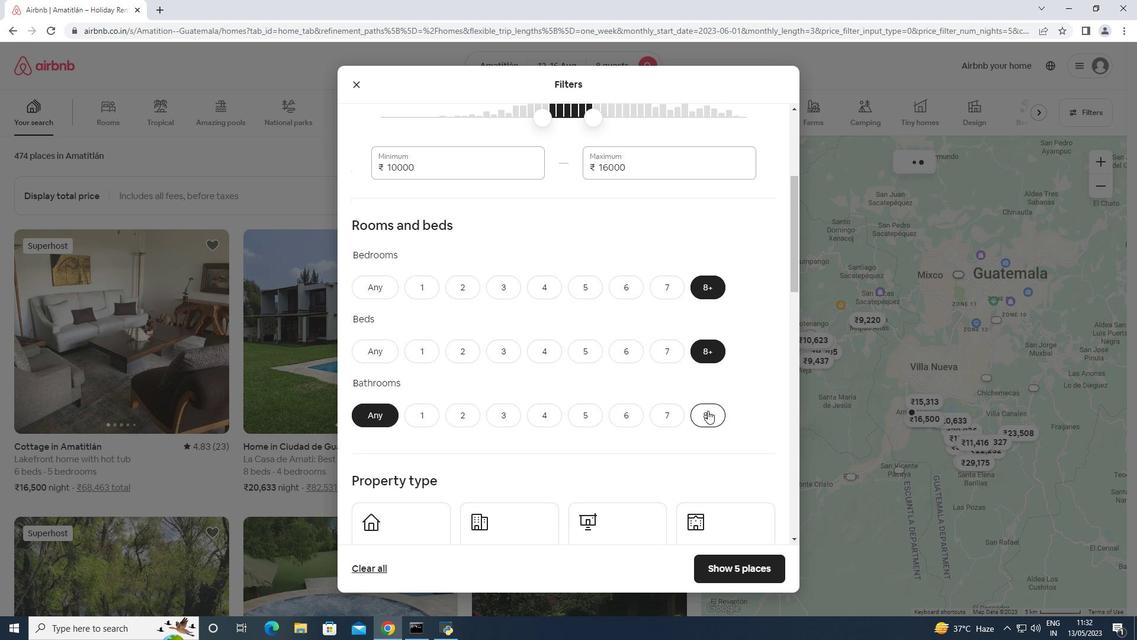 
Action: Mouse scrolled (708, 409) with delta (0, 0)
Screenshot: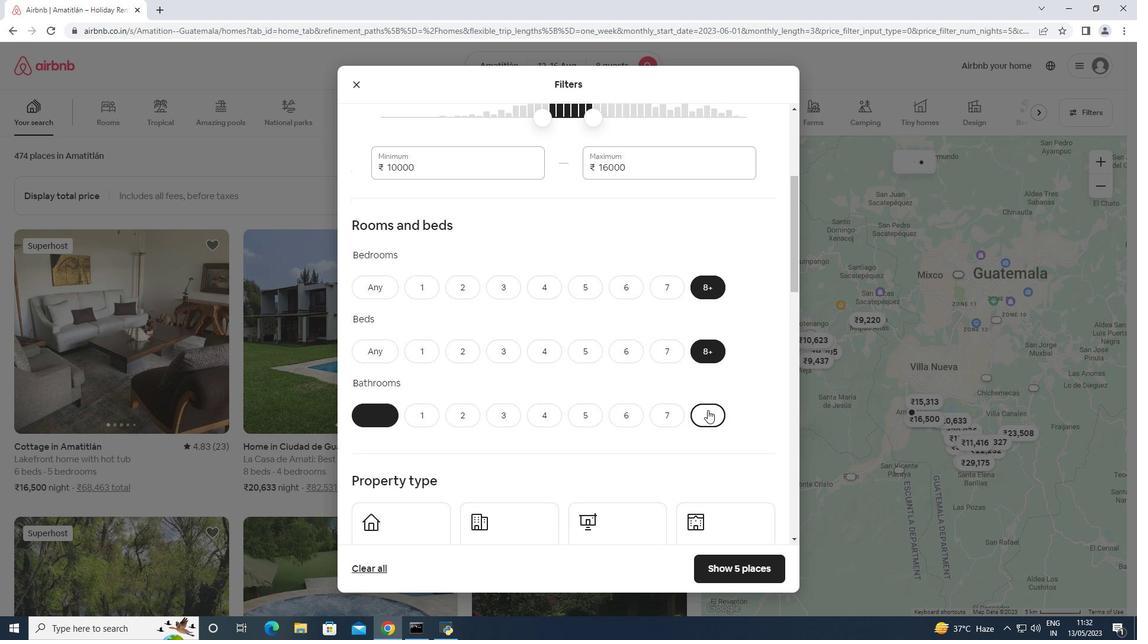 
Action: Mouse scrolled (708, 409) with delta (0, 0)
Screenshot: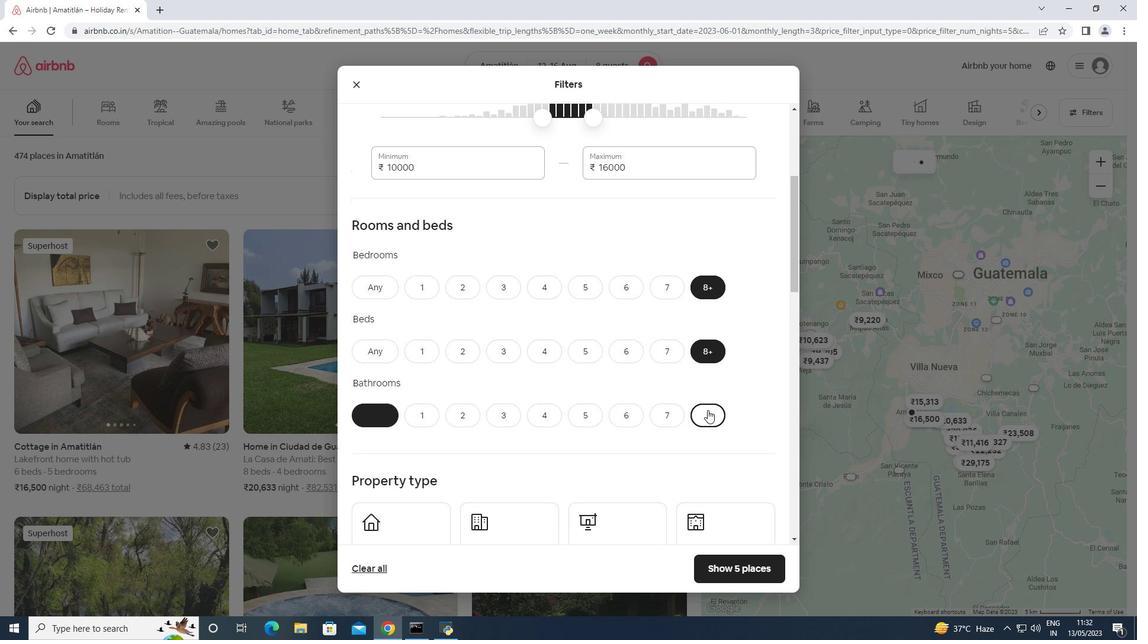 
Action: Mouse scrolled (708, 409) with delta (0, 0)
Screenshot: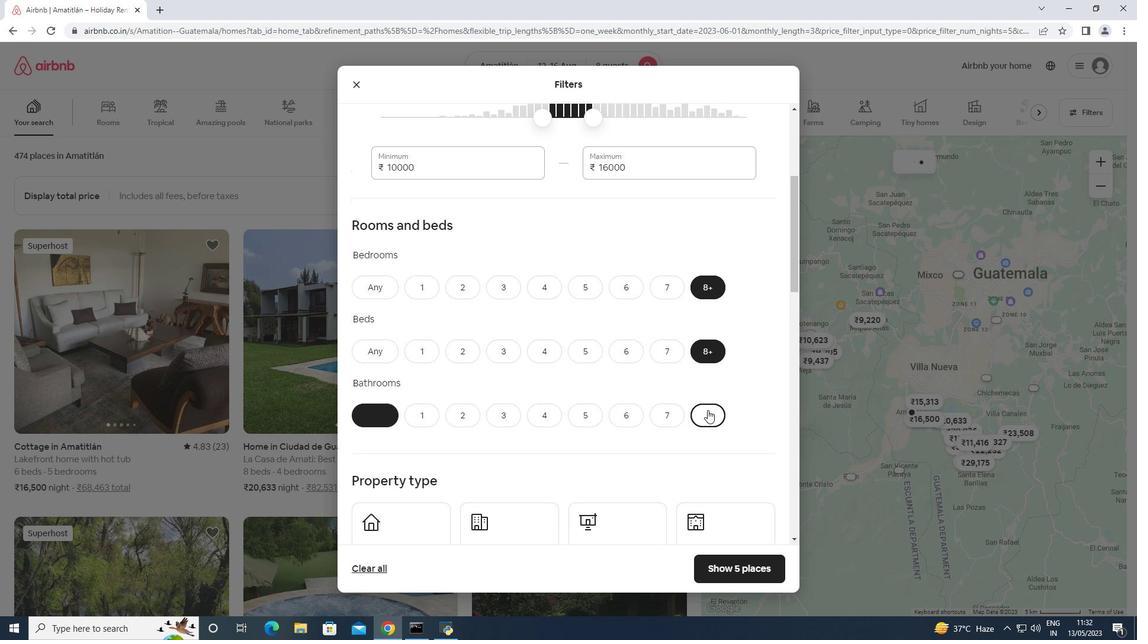 
Action: Mouse scrolled (708, 409) with delta (0, 0)
Screenshot: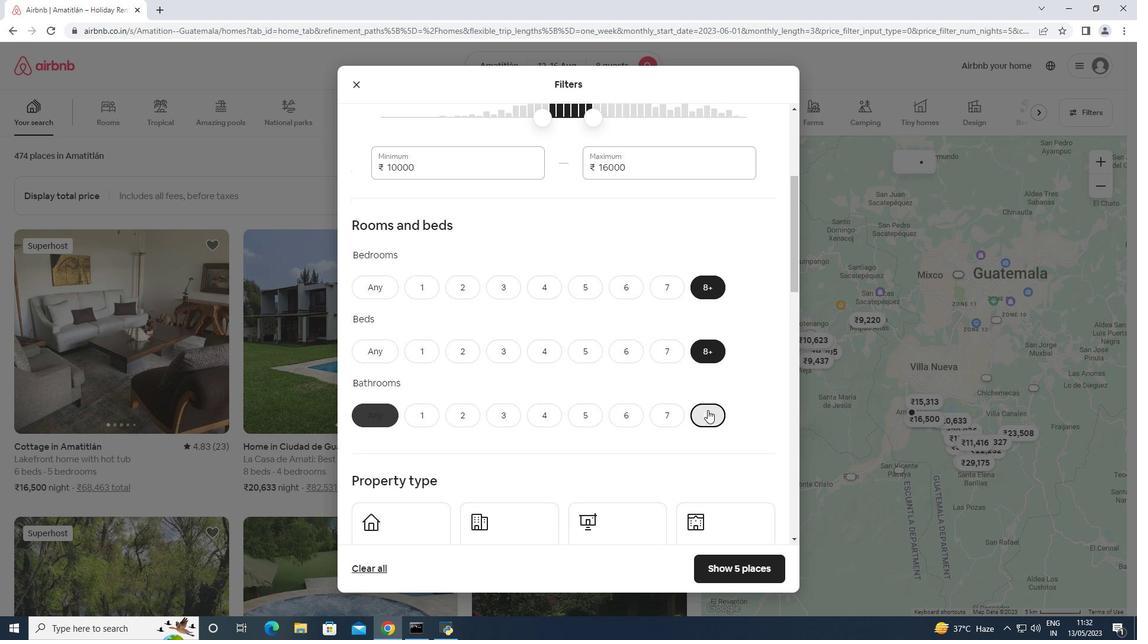 
Action: Mouse moved to (448, 317)
Screenshot: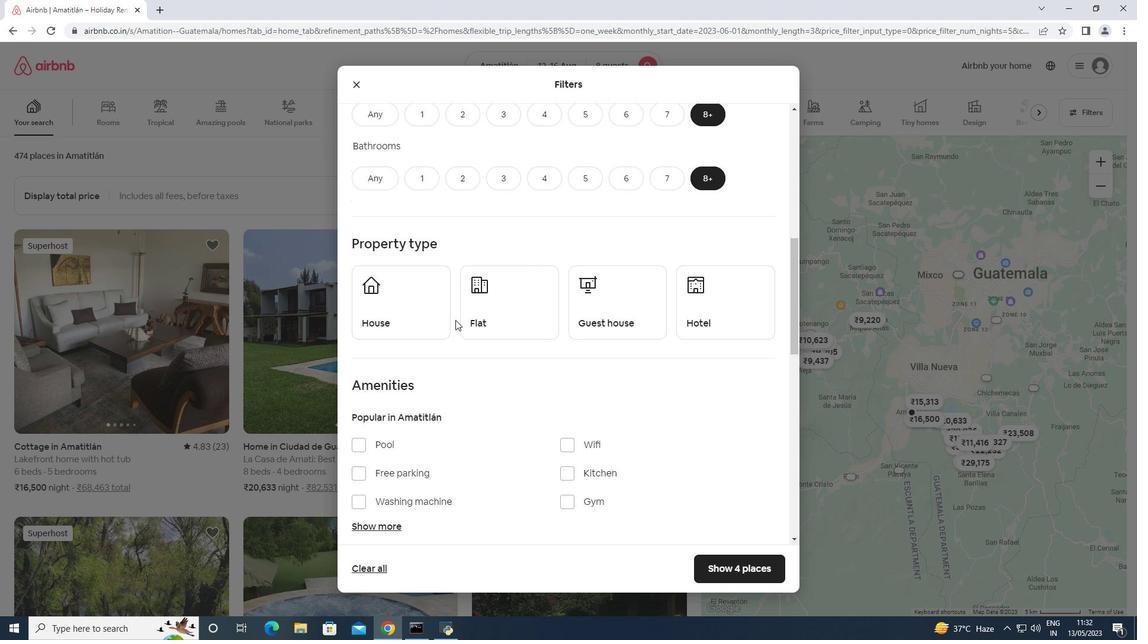 
Action: Mouse pressed left at (448, 317)
Screenshot: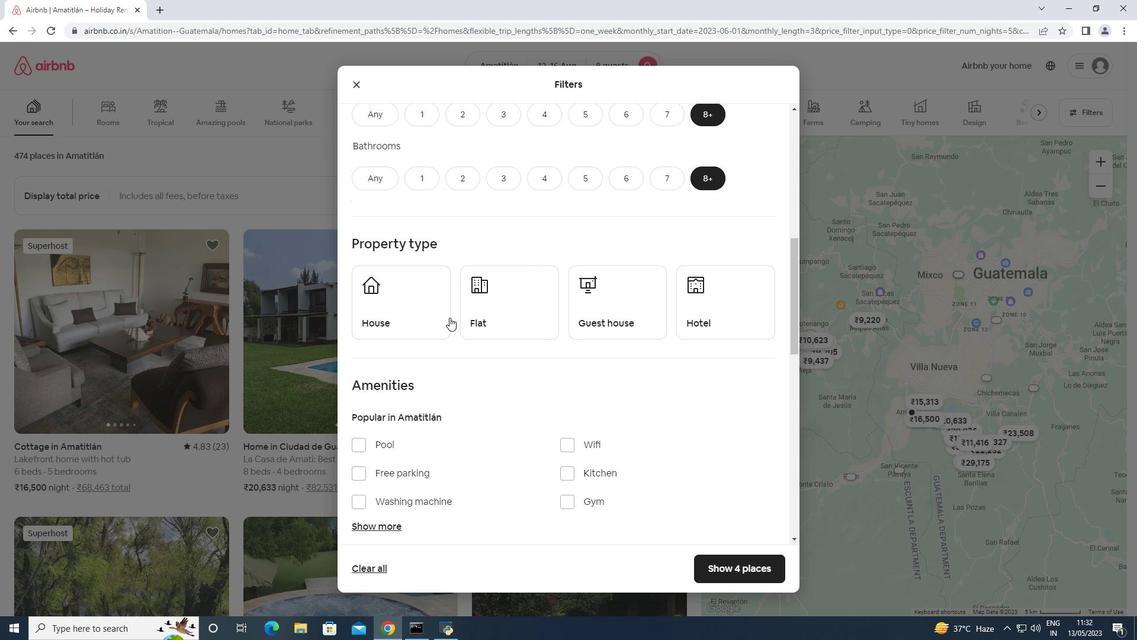 
Action: Mouse moved to (516, 321)
Screenshot: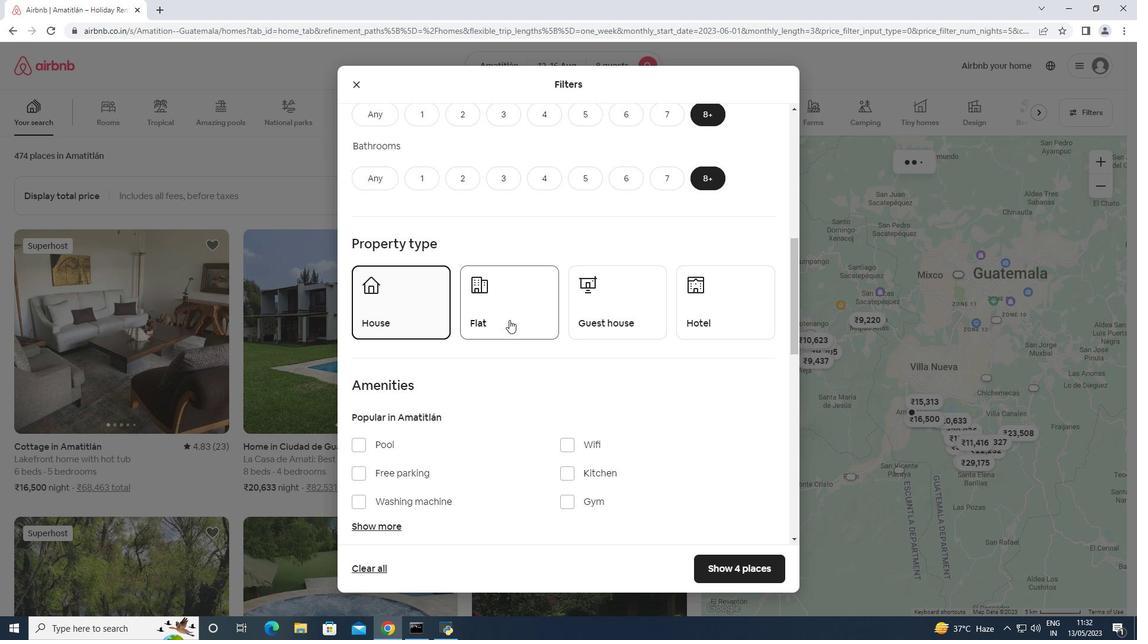 
Action: Mouse pressed left at (516, 321)
Screenshot: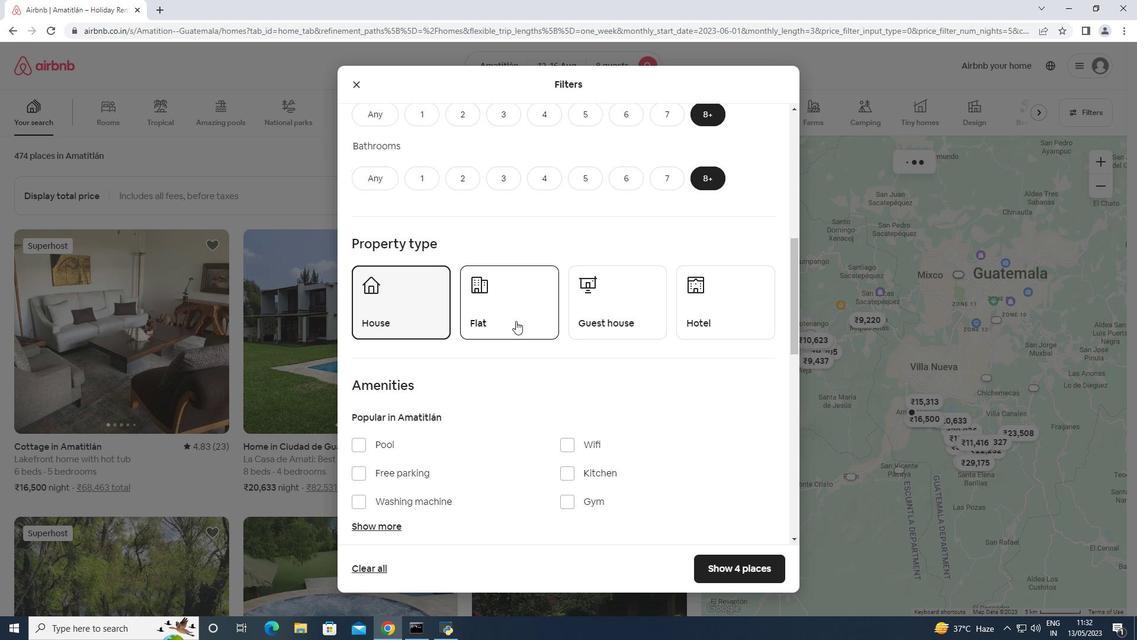 
Action: Mouse moved to (613, 324)
Screenshot: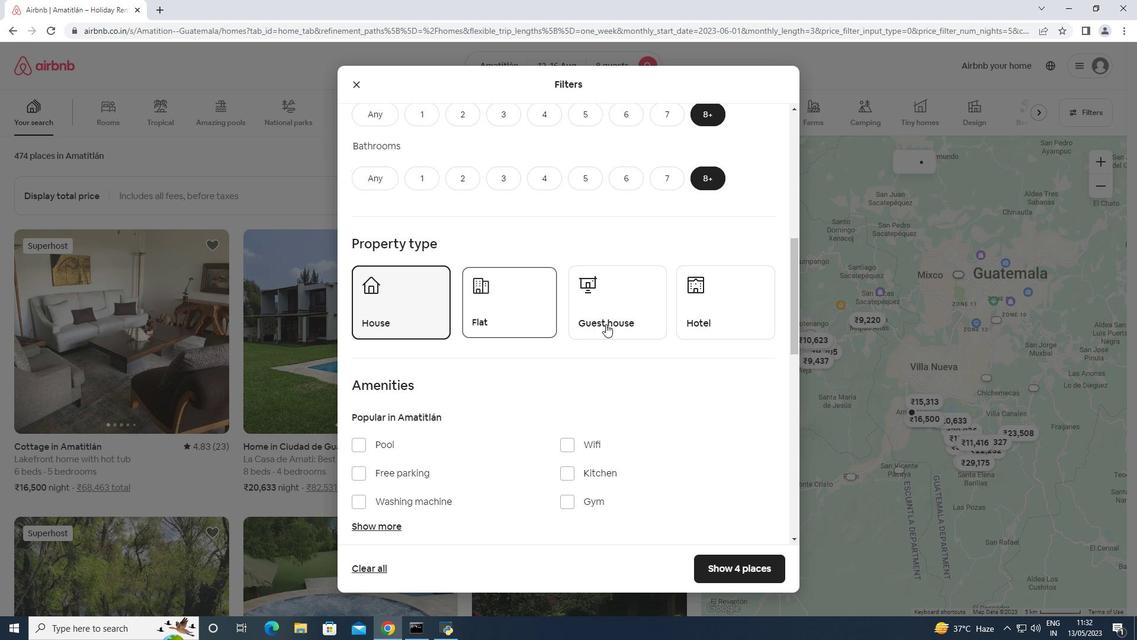 
Action: Mouse pressed left at (613, 324)
Screenshot: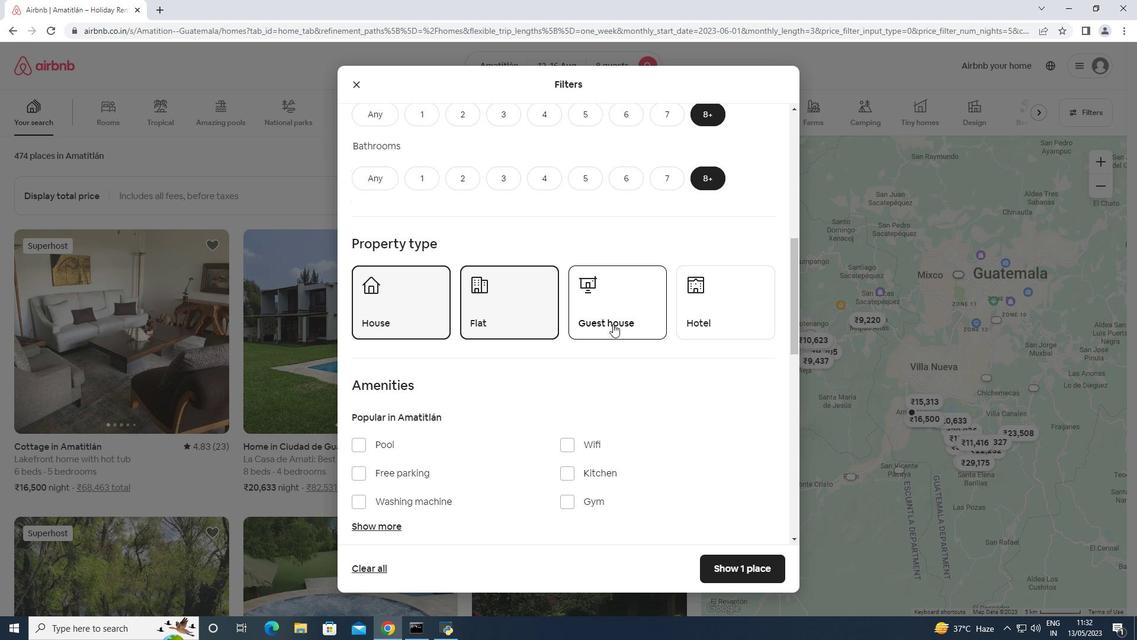 
Action: Mouse moved to (742, 328)
Screenshot: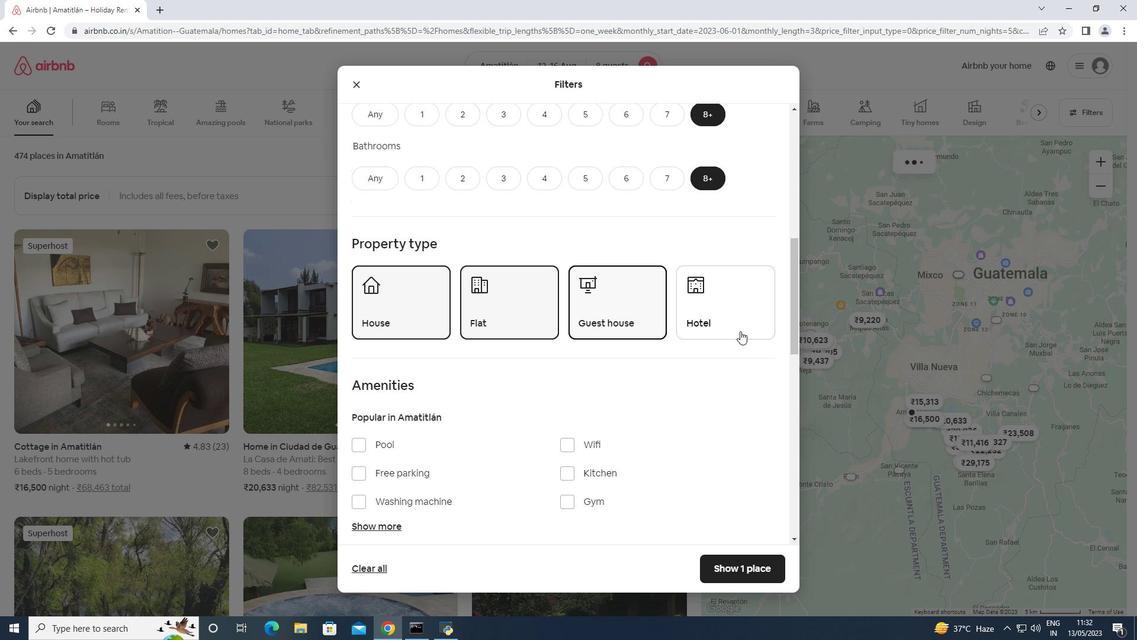 
Action: Mouse pressed left at (742, 328)
Screenshot: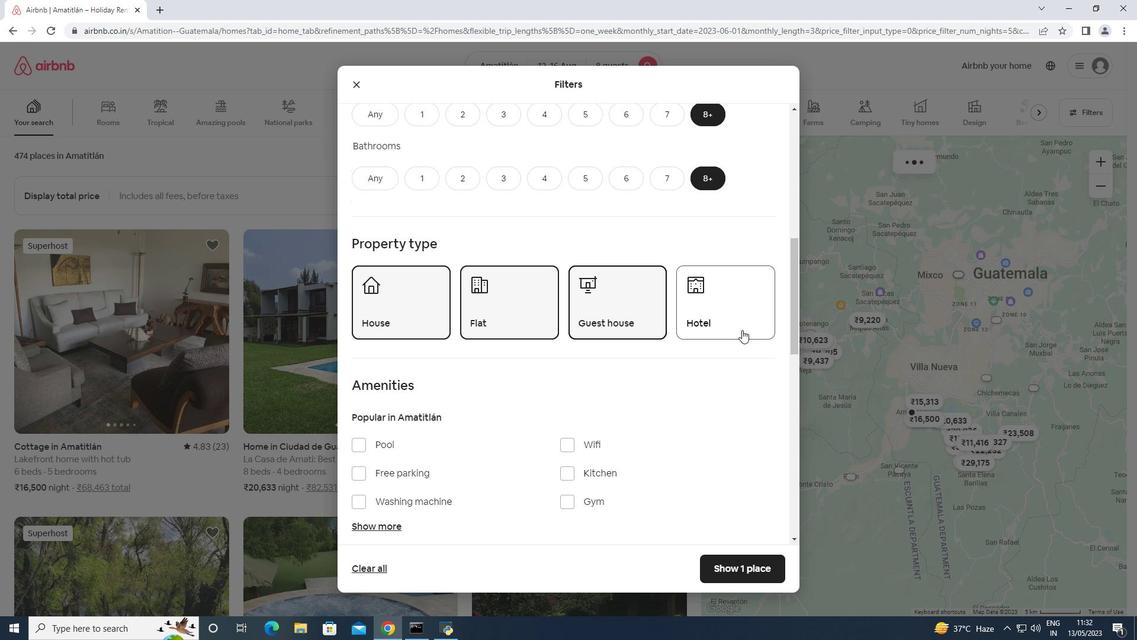 
Action: Mouse moved to (741, 328)
Screenshot: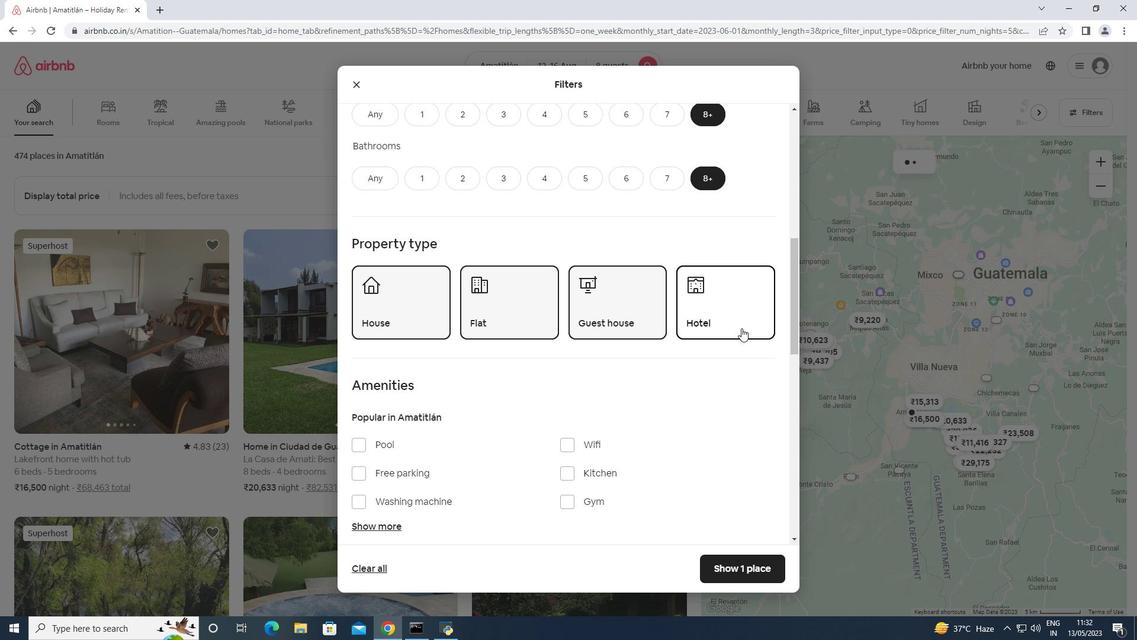 
Action: Mouse scrolled (741, 327) with delta (0, 0)
Screenshot: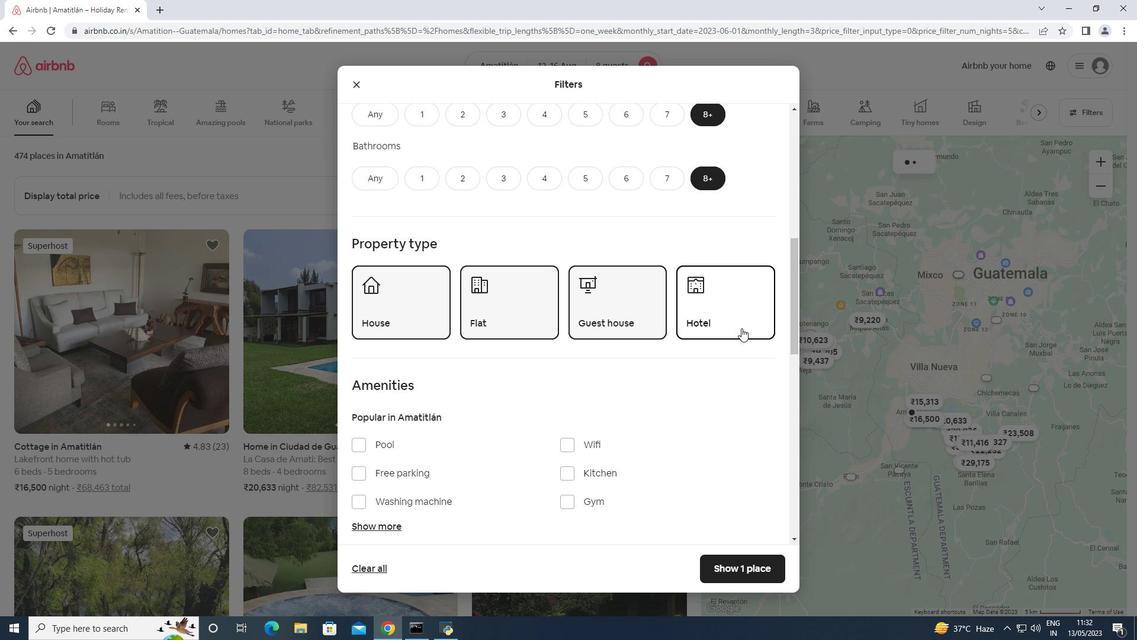
Action: Mouse moved to (741, 328)
Screenshot: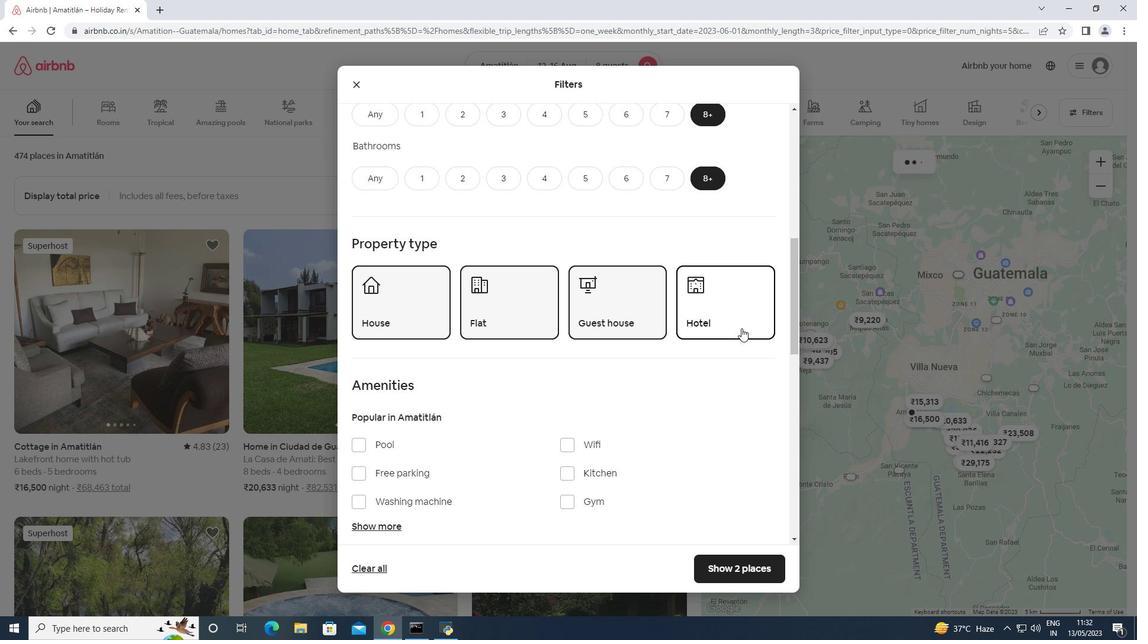 
Action: Mouse scrolled (741, 327) with delta (0, 0)
Screenshot: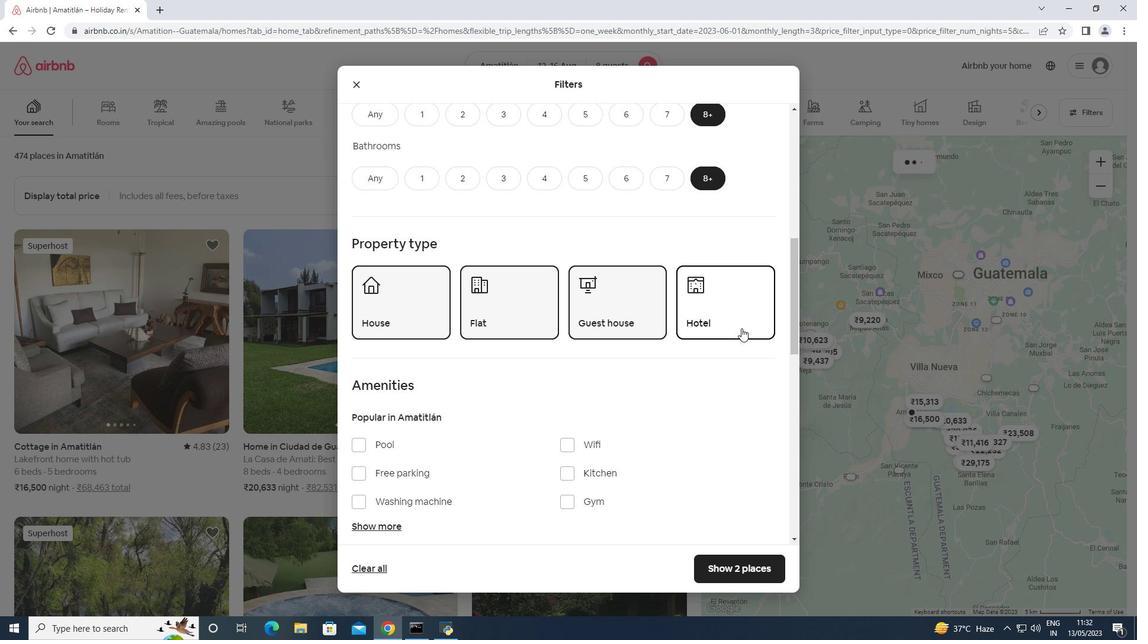
Action: Mouse moved to (583, 320)
Screenshot: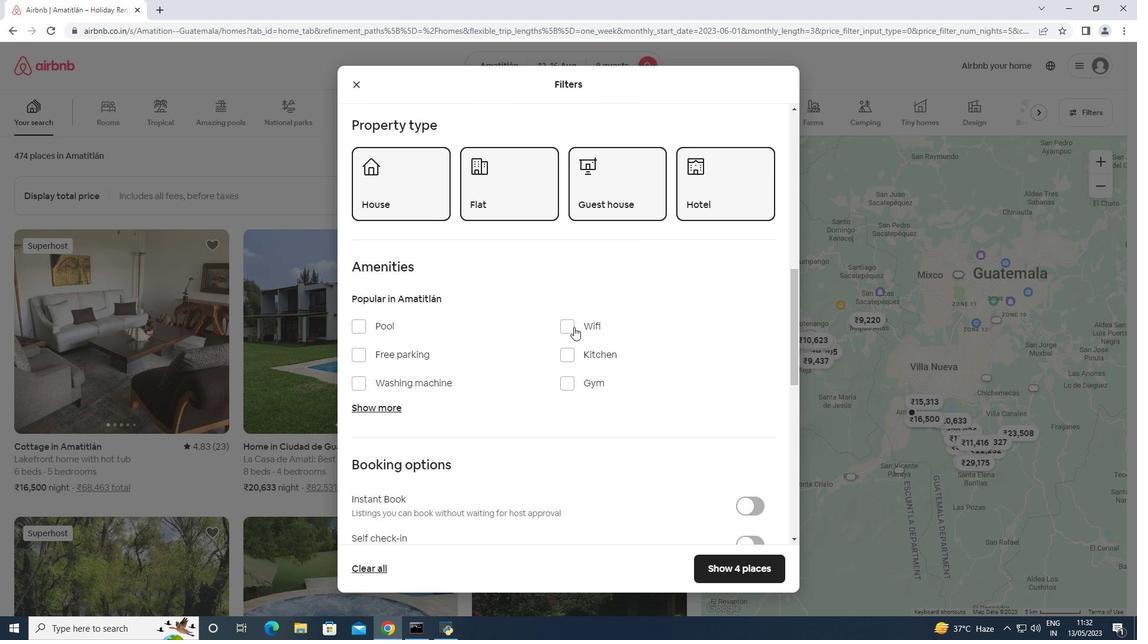 
Action: Mouse pressed left at (583, 320)
Screenshot: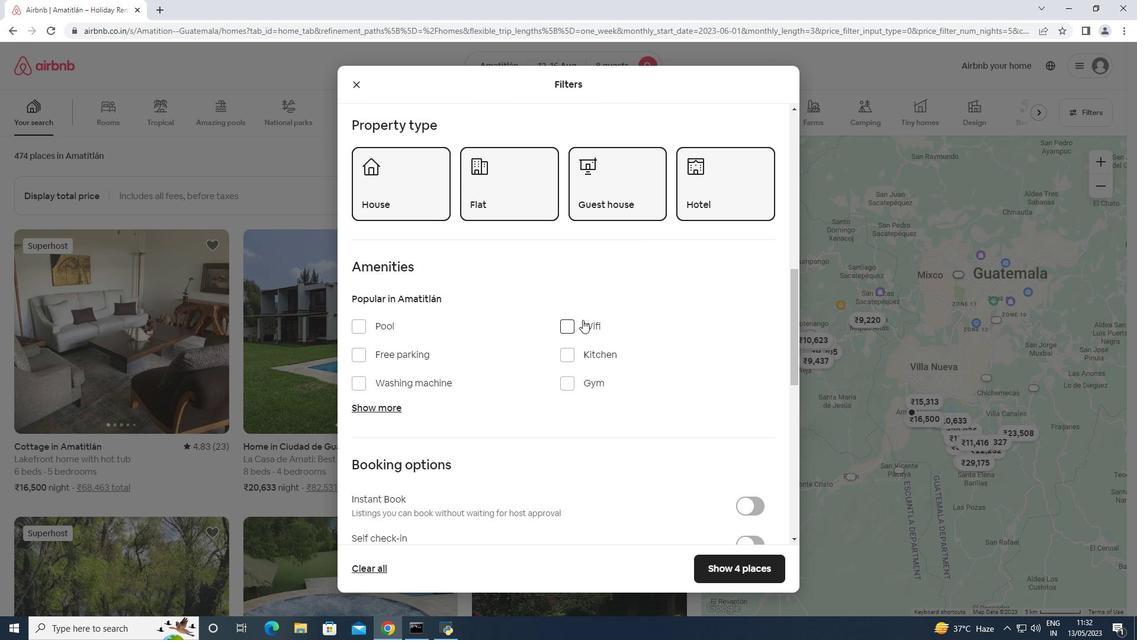 
Action: Mouse moved to (397, 408)
Screenshot: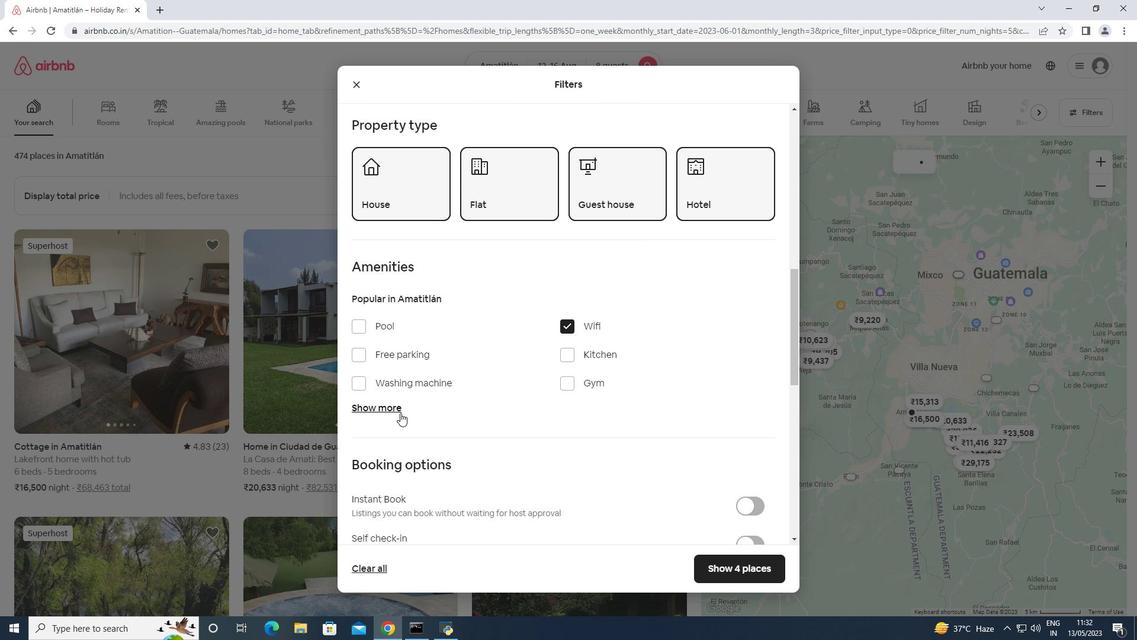 
Action: Mouse pressed left at (397, 408)
Screenshot: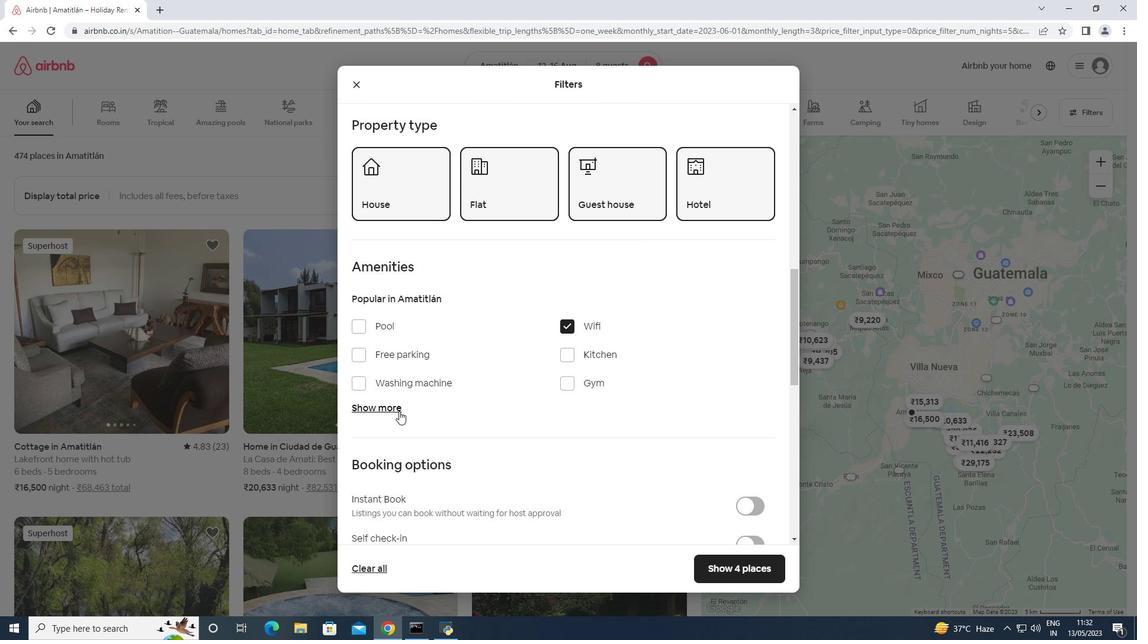 
Action: Mouse moved to (406, 357)
Screenshot: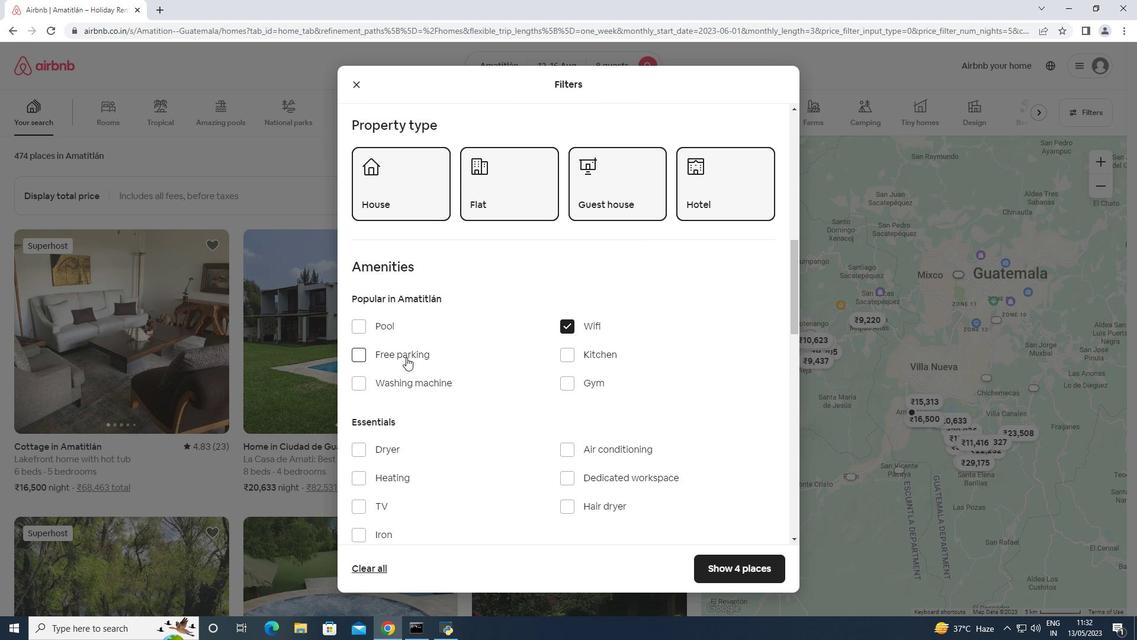 
Action: Mouse pressed left at (406, 357)
Screenshot: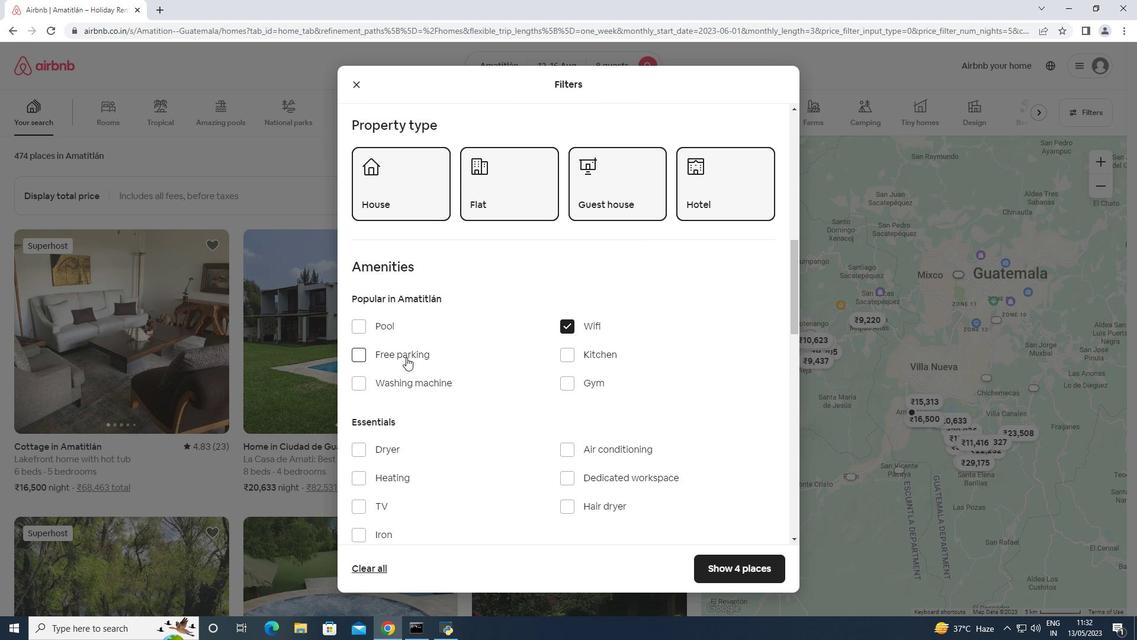 
Action: Mouse scrolled (406, 356) with delta (0, 0)
Screenshot: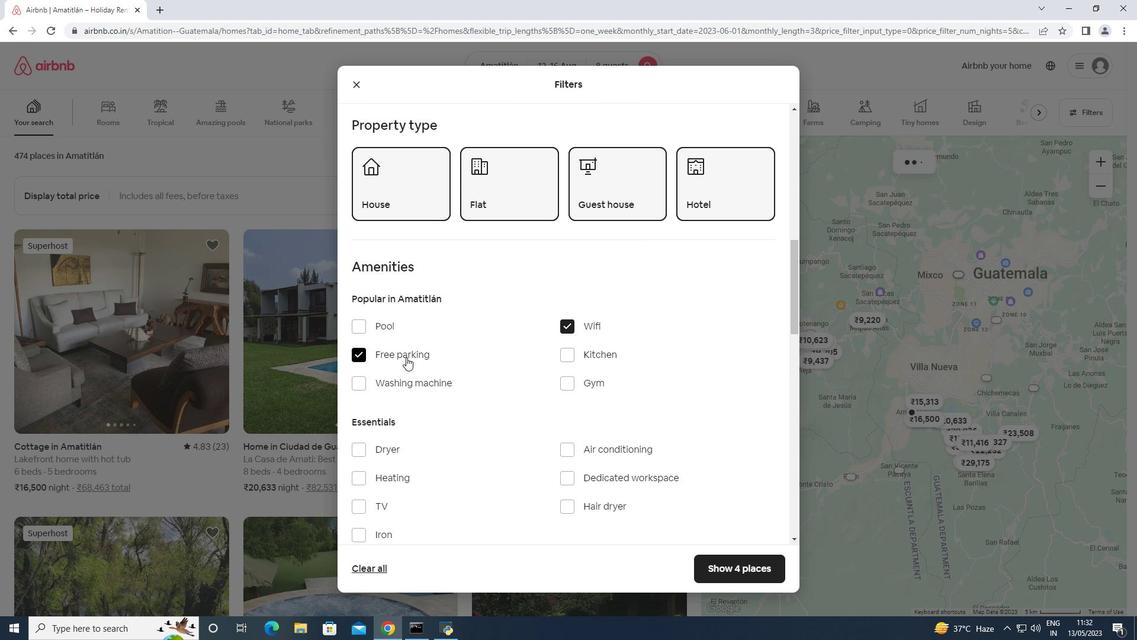 
Action: Mouse scrolled (406, 356) with delta (0, 0)
Screenshot: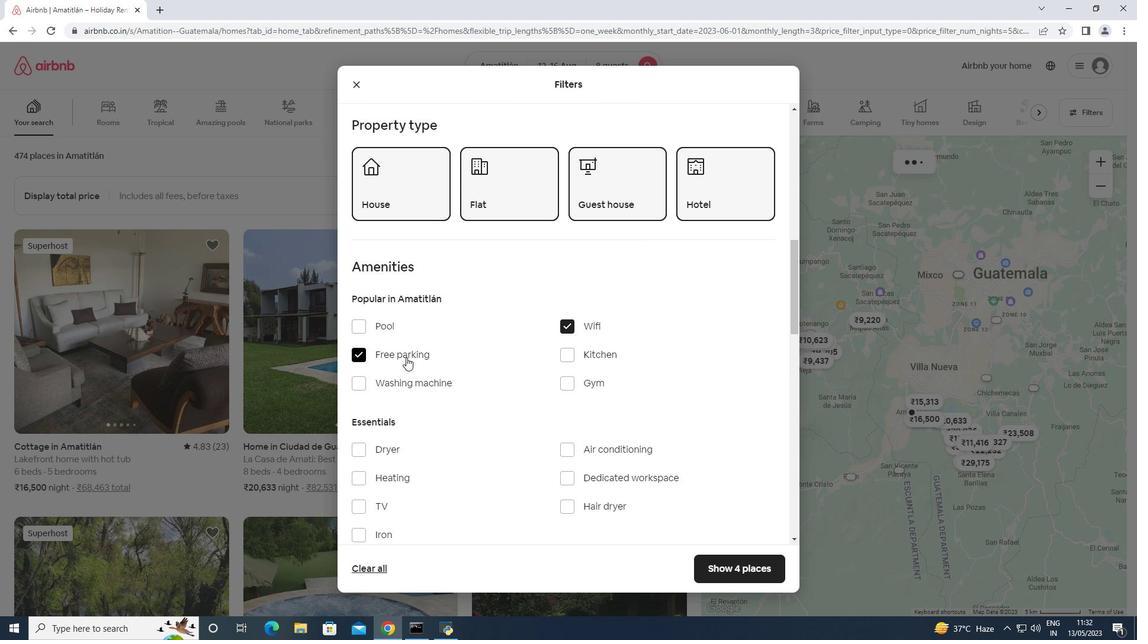
Action: Mouse moved to (391, 391)
Screenshot: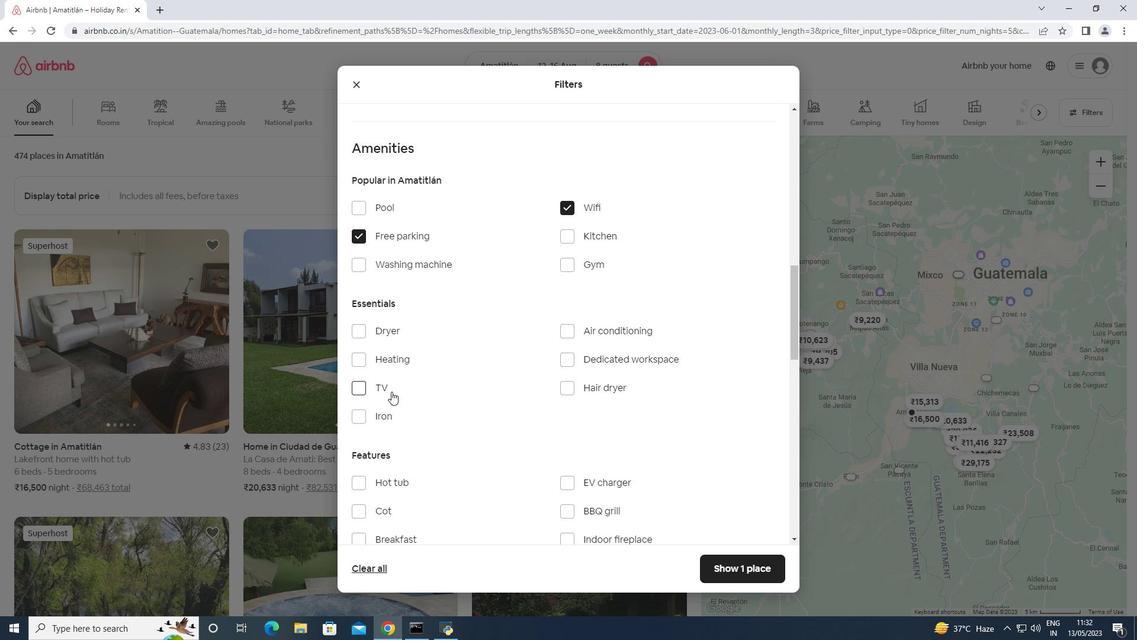 
Action: Mouse pressed left at (391, 391)
Screenshot: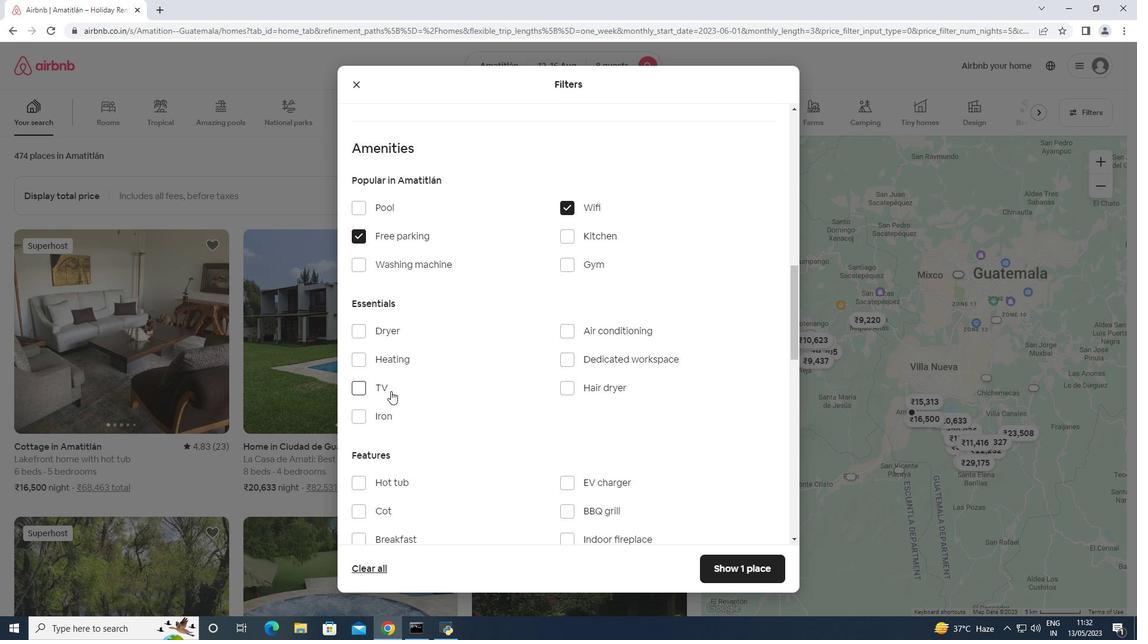 
Action: Mouse scrolled (391, 390) with delta (0, 0)
Screenshot: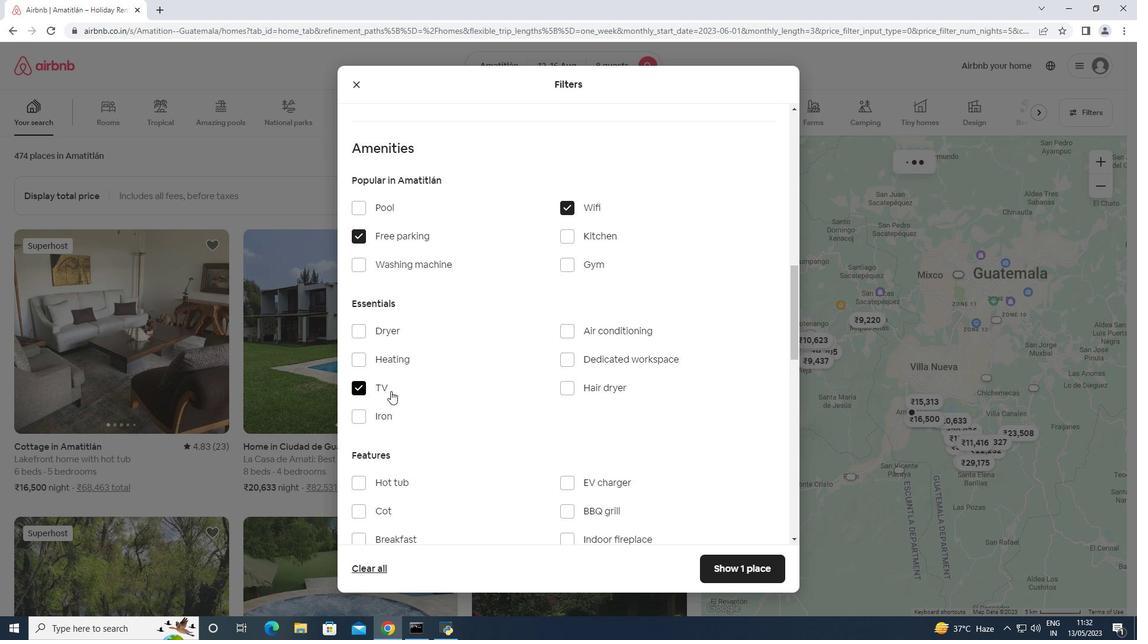 
Action: Mouse scrolled (391, 390) with delta (0, 0)
Screenshot: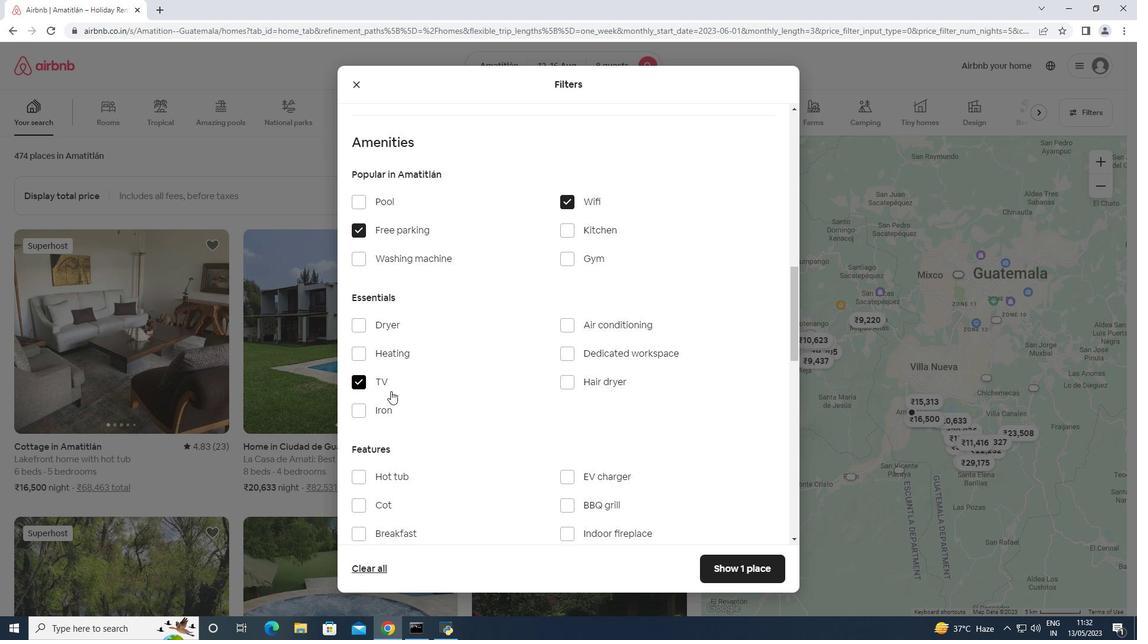 
Action: Mouse scrolled (391, 390) with delta (0, 0)
Screenshot: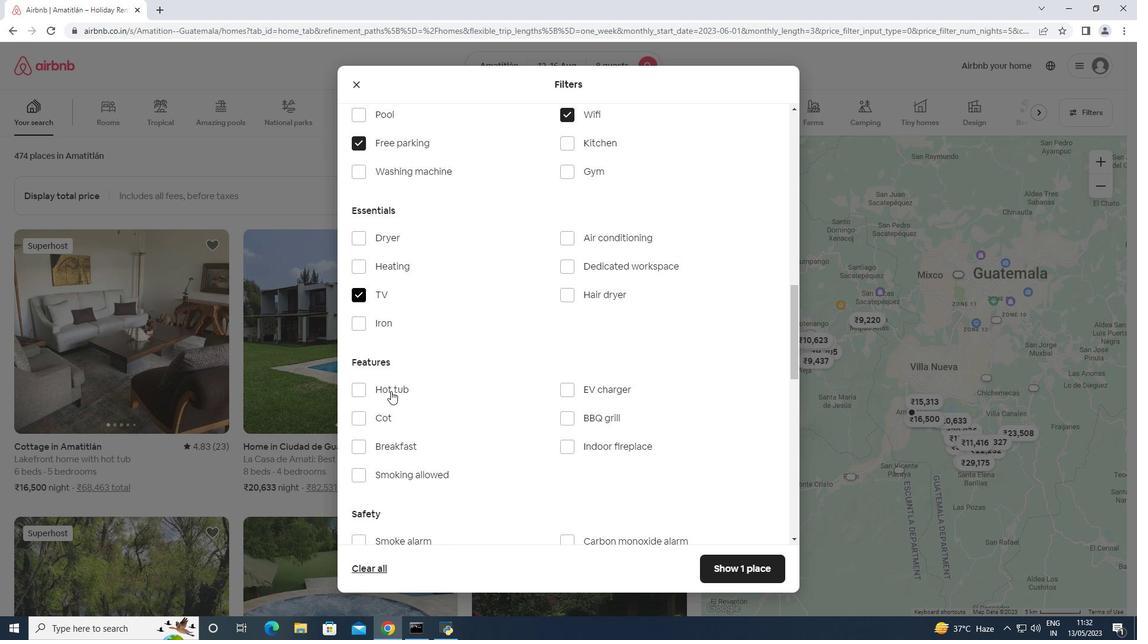 
Action: Mouse scrolled (391, 390) with delta (0, 0)
Screenshot: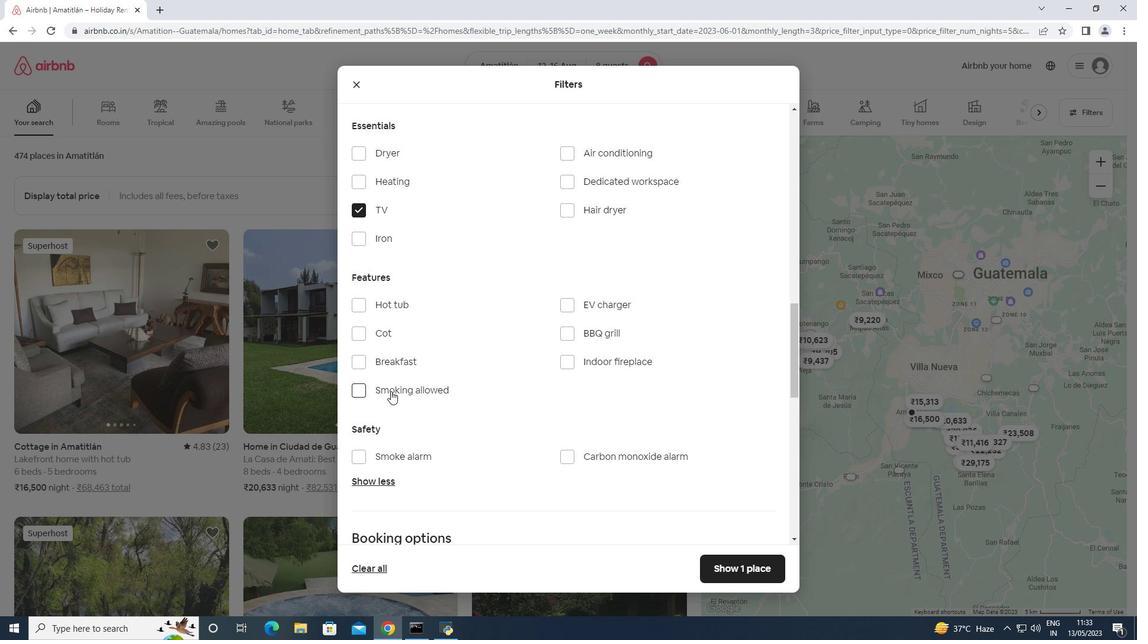 
Action: Mouse scrolled (391, 390) with delta (0, 0)
Screenshot: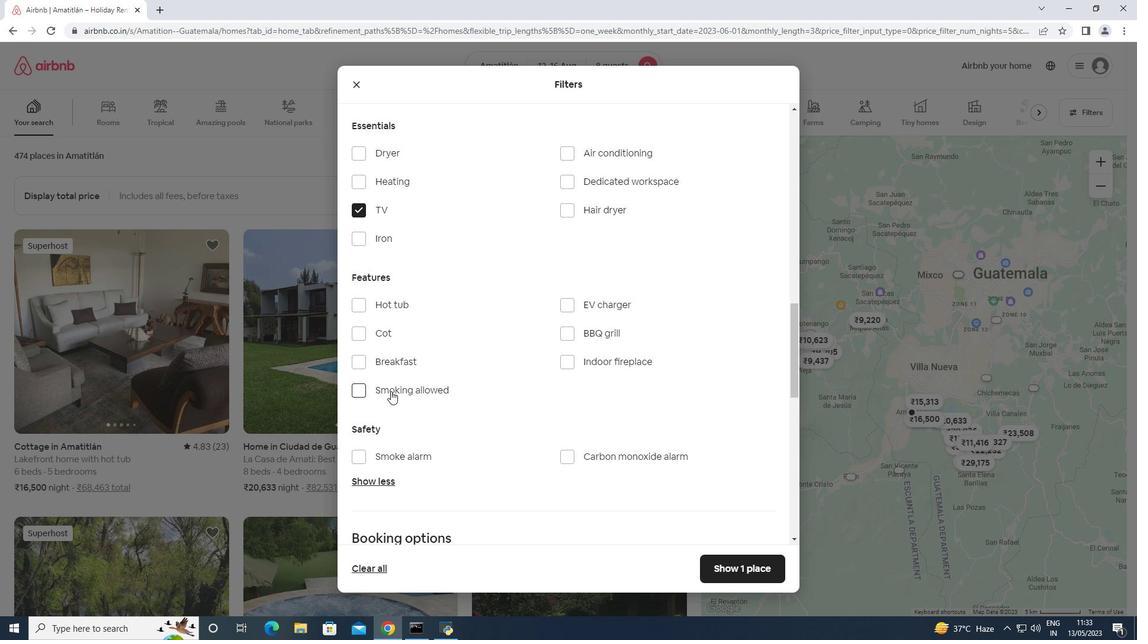 
Action: Mouse scrolled (391, 390) with delta (0, 0)
Screenshot: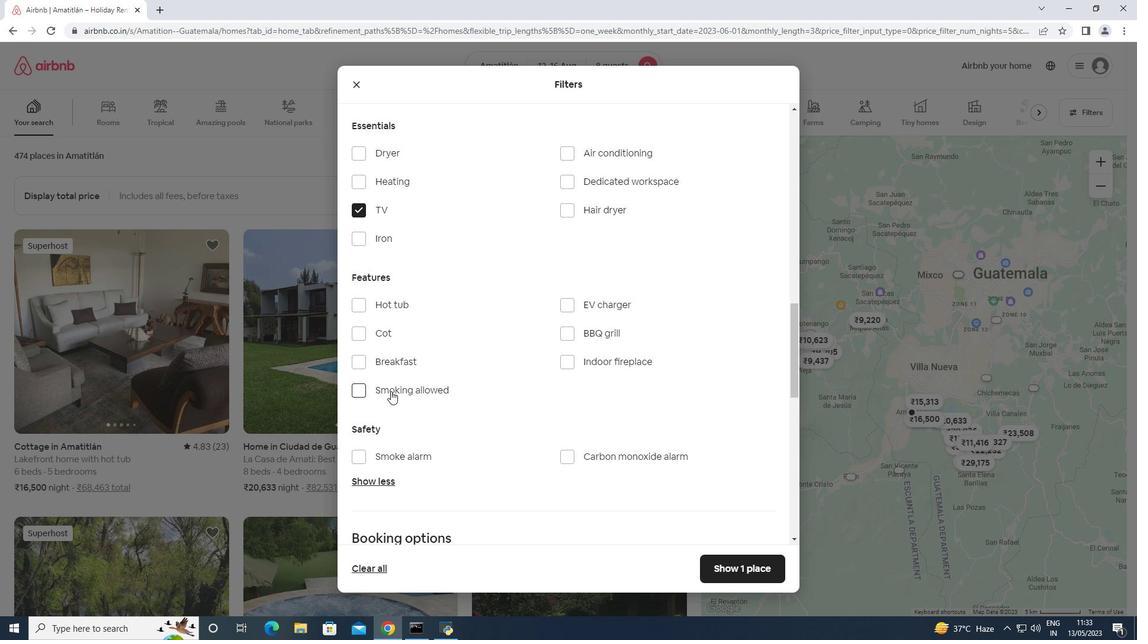 
Action: Mouse moved to (740, 445)
Screenshot: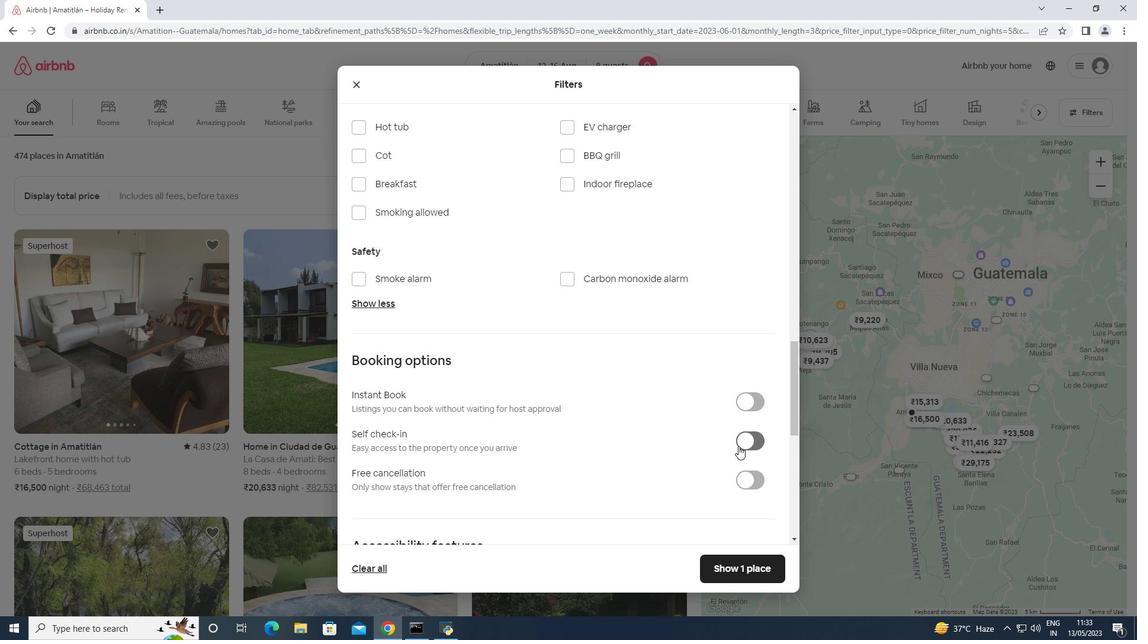 
Action: Mouse pressed left at (740, 445)
Screenshot: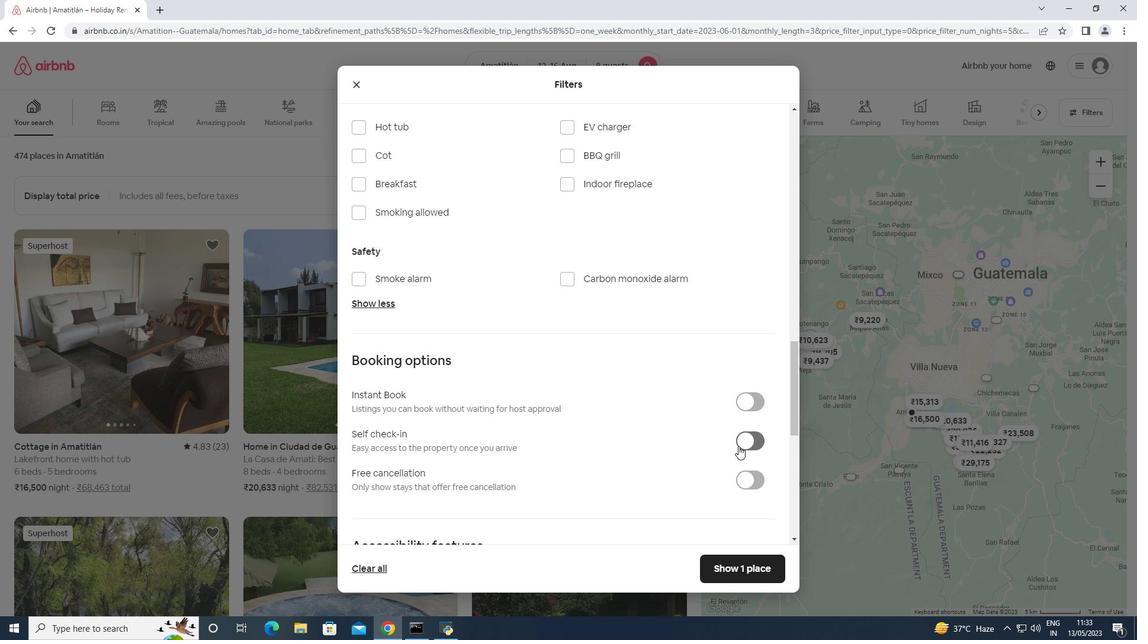 
Action: Mouse scrolled (740, 445) with delta (0, 0)
Screenshot: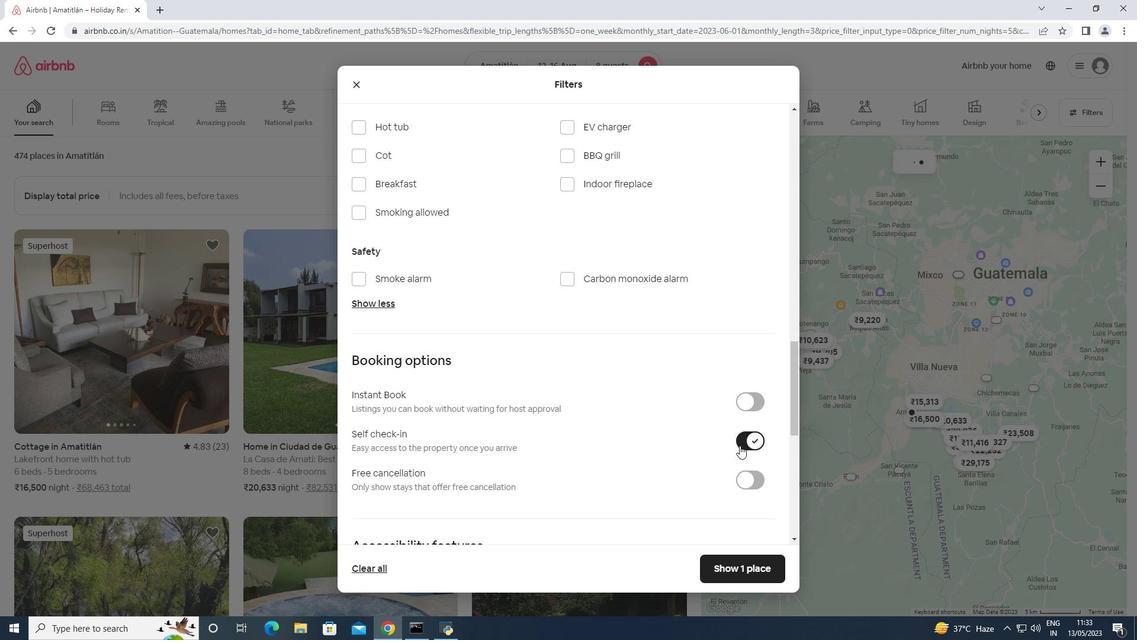 
Action: Mouse scrolled (740, 445) with delta (0, 0)
Screenshot: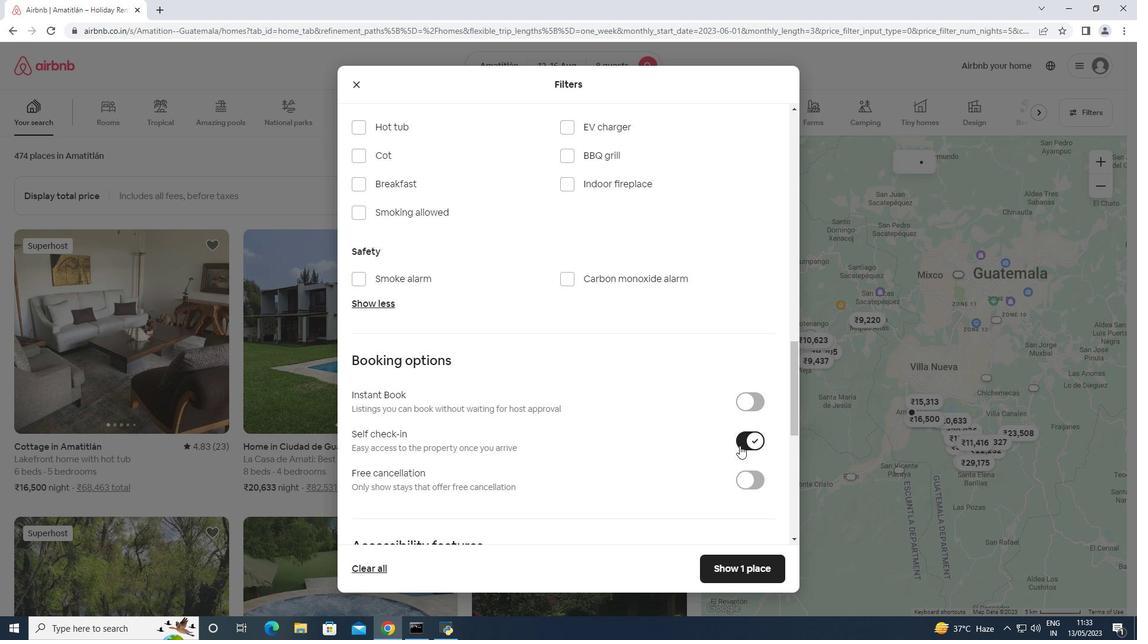 
Action: Mouse scrolled (740, 445) with delta (0, 0)
Screenshot: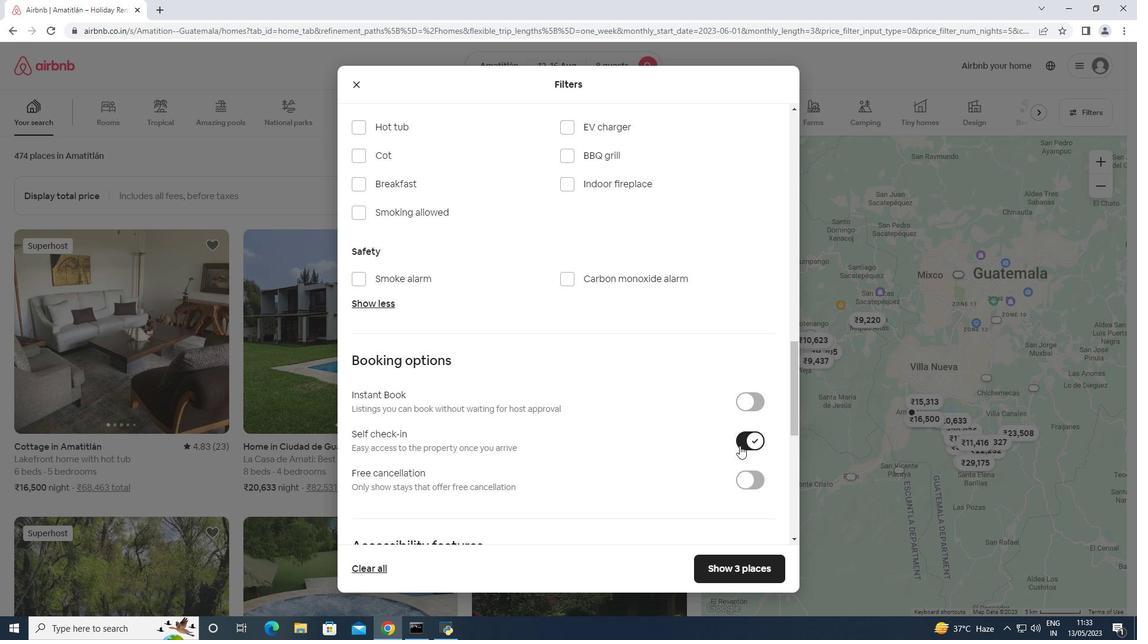 
Action: Mouse scrolled (740, 445) with delta (0, 0)
Screenshot: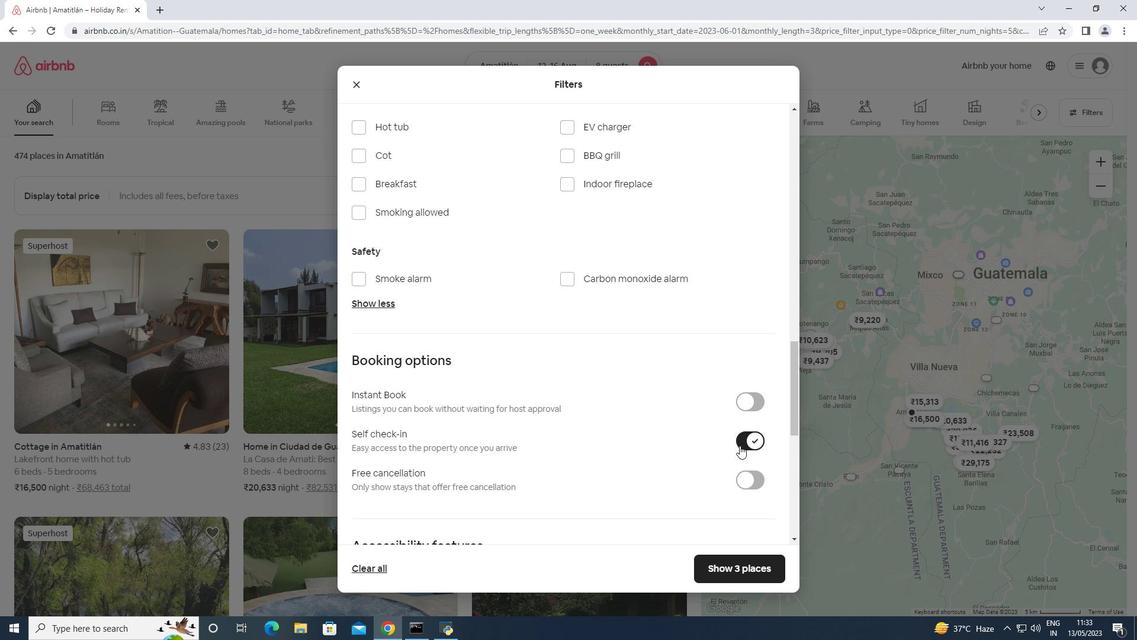 
Action: Mouse scrolled (740, 445) with delta (0, 0)
Screenshot: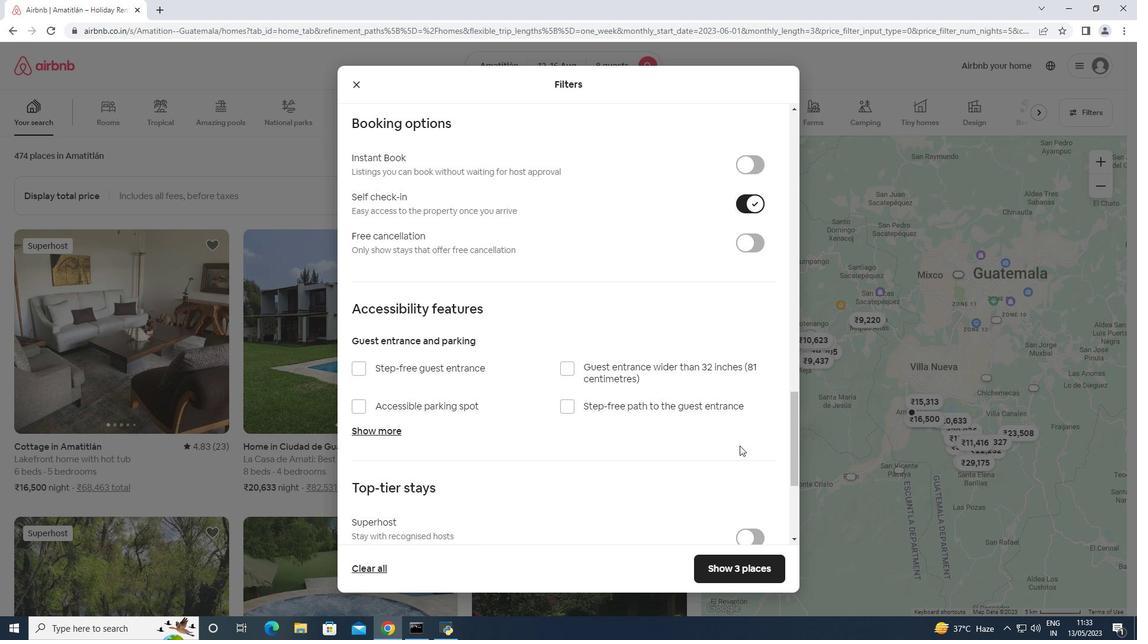 
Action: Mouse scrolled (740, 445) with delta (0, 0)
Screenshot: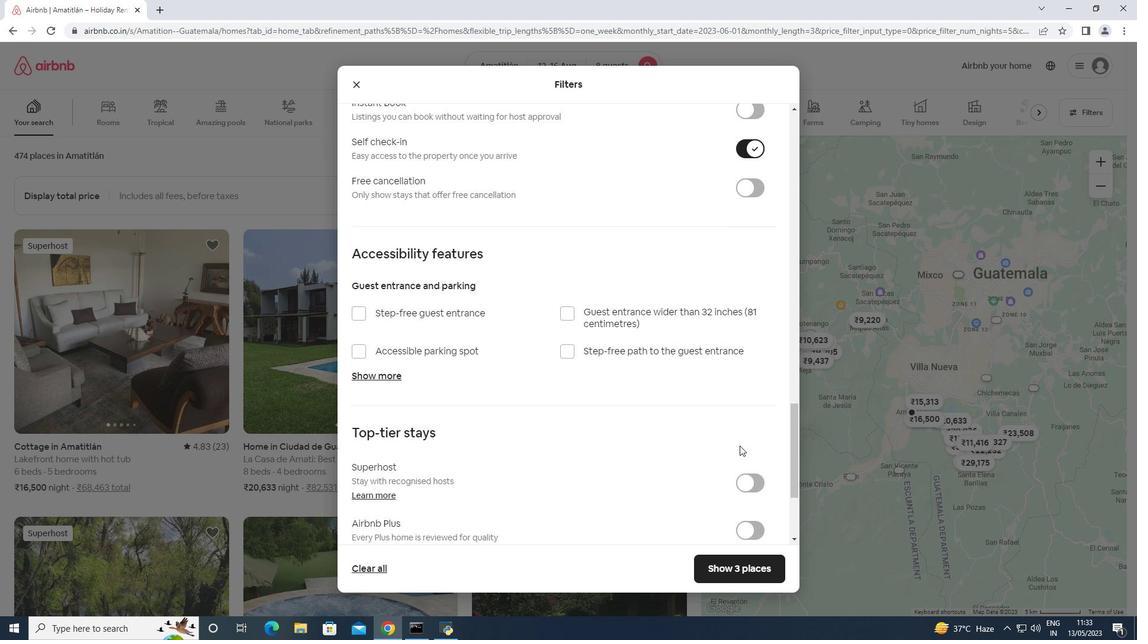 
Action: Mouse moved to (723, 452)
Screenshot: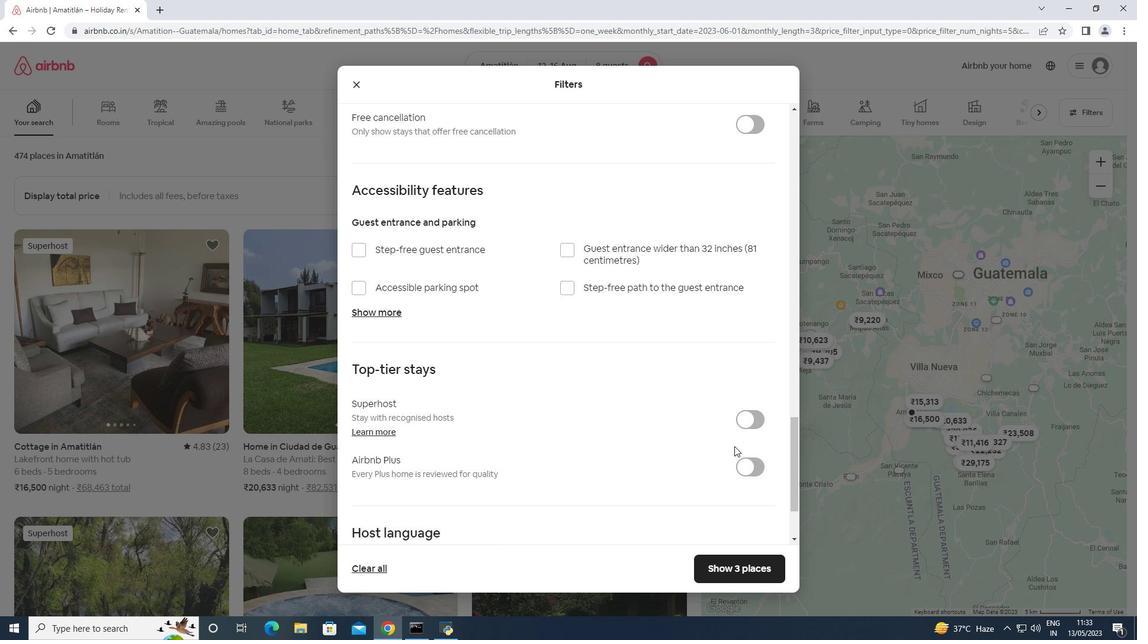 
Action: Mouse scrolled (723, 451) with delta (0, 0)
Screenshot: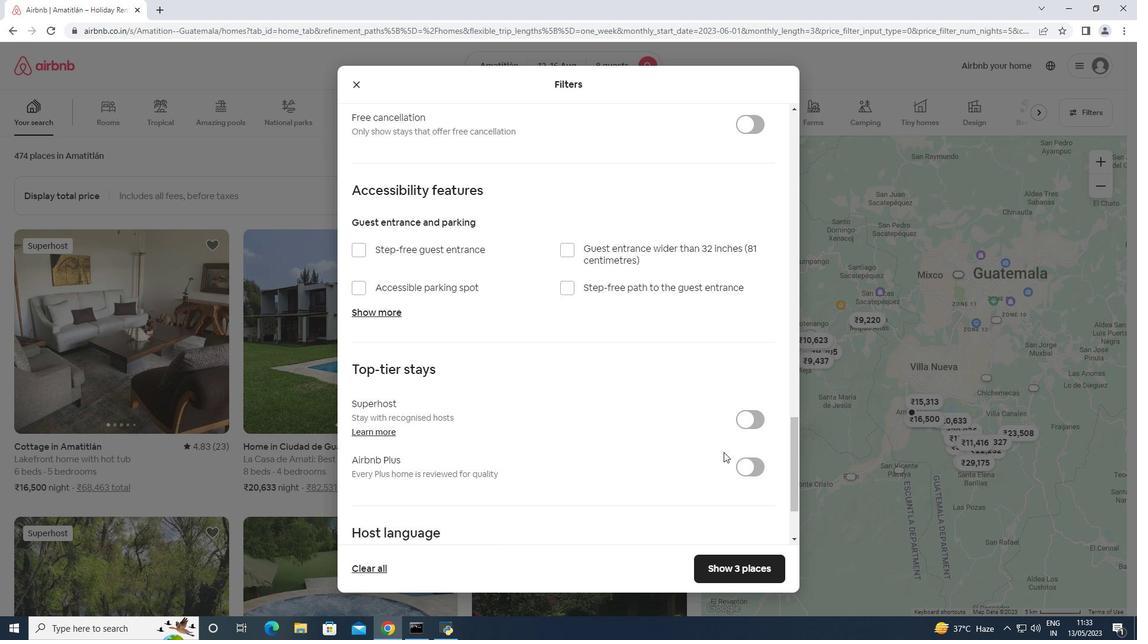 
Action: Mouse scrolled (723, 451) with delta (0, 0)
Screenshot: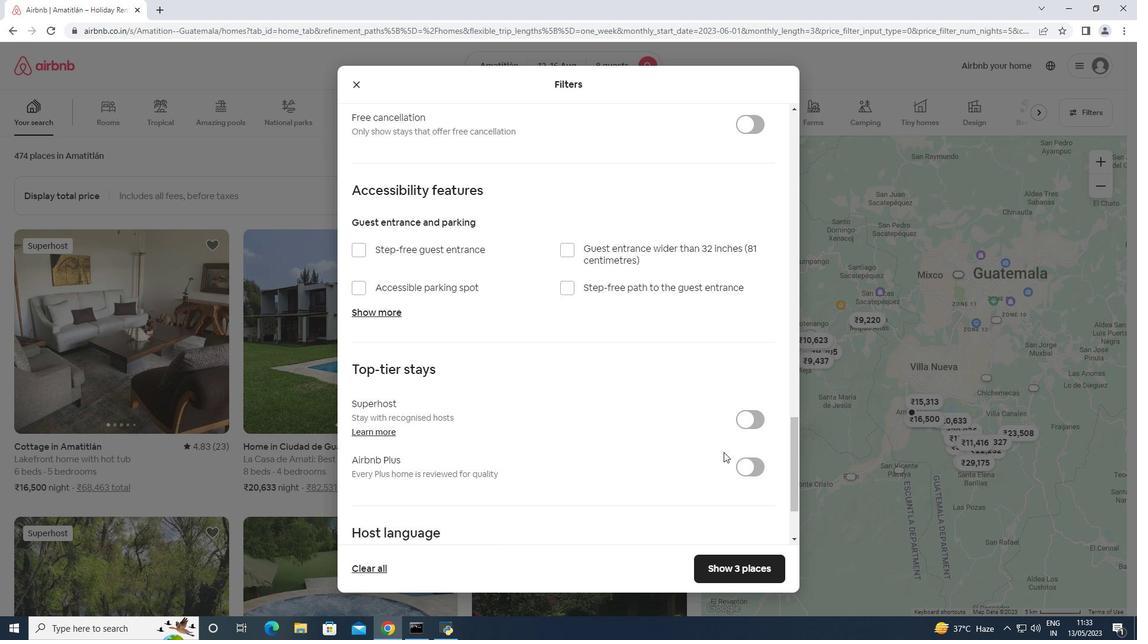 
Action: Mouse scrolled (723, 451) with delta (0, 0)
Screenshot: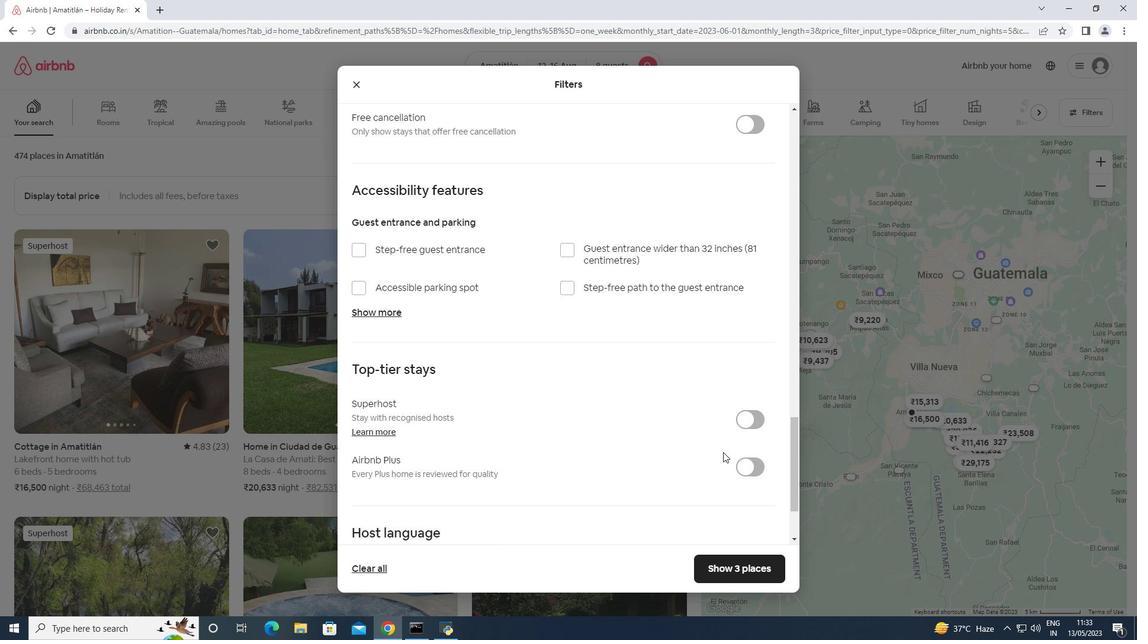 
Action: Mouse scrolled (723, 451) with delta (0, 0)
Screenshot: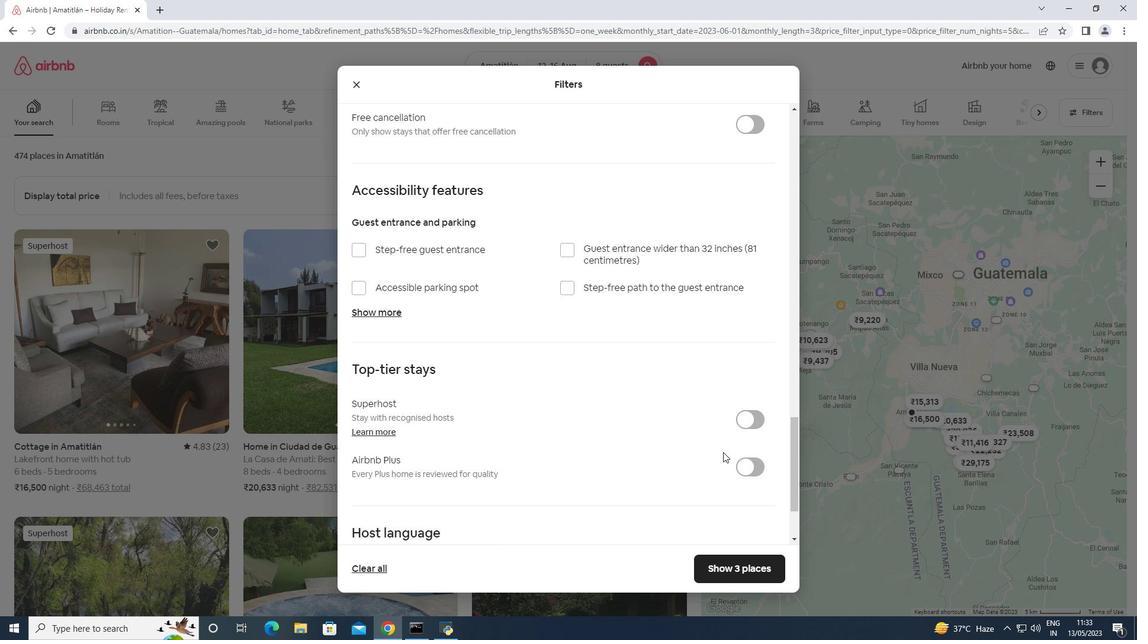 
Action: Mouse scrolled (723, 451) with delta (0, 0)
Screenshot: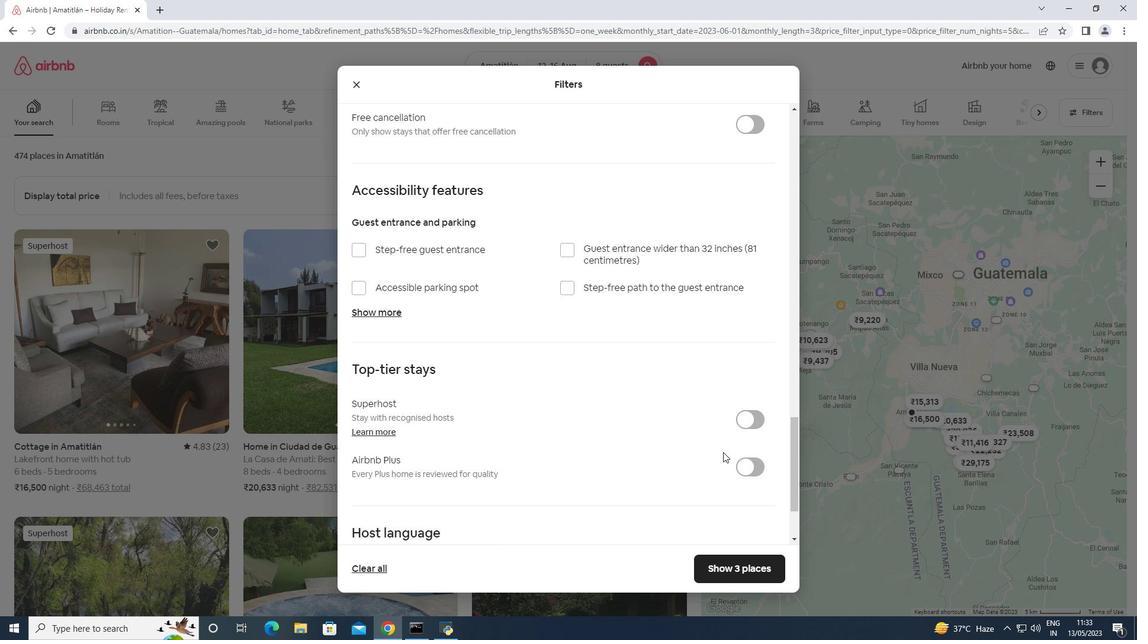 
Action: Mouse moved to (441, 462)
Screenshot: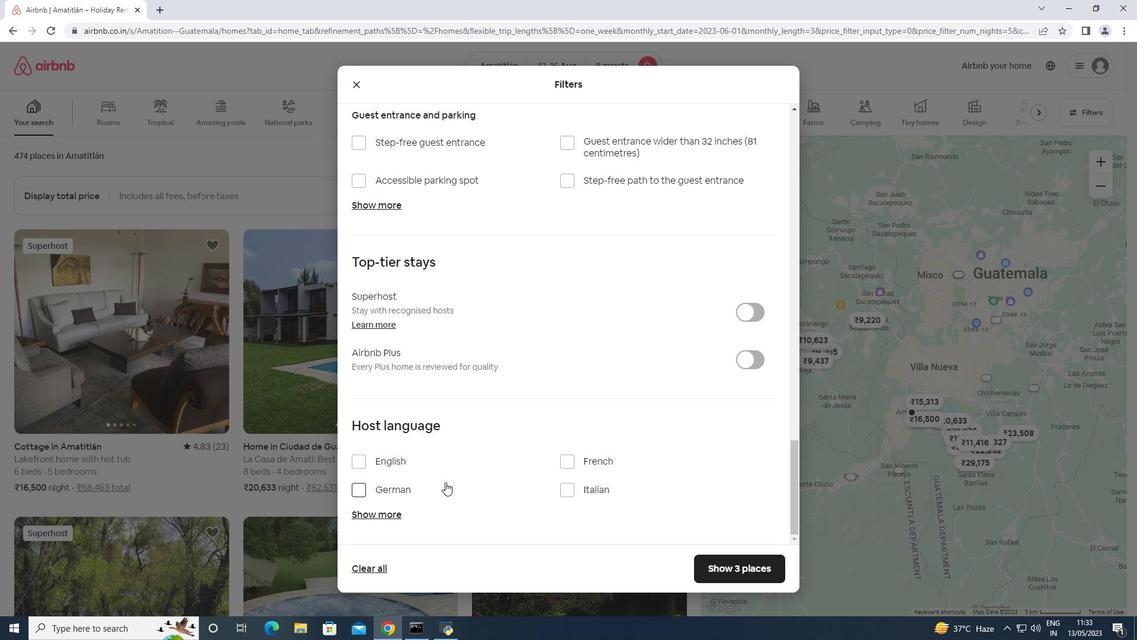 
Action: Mouse pressed left at (441, 462)
Screenshot: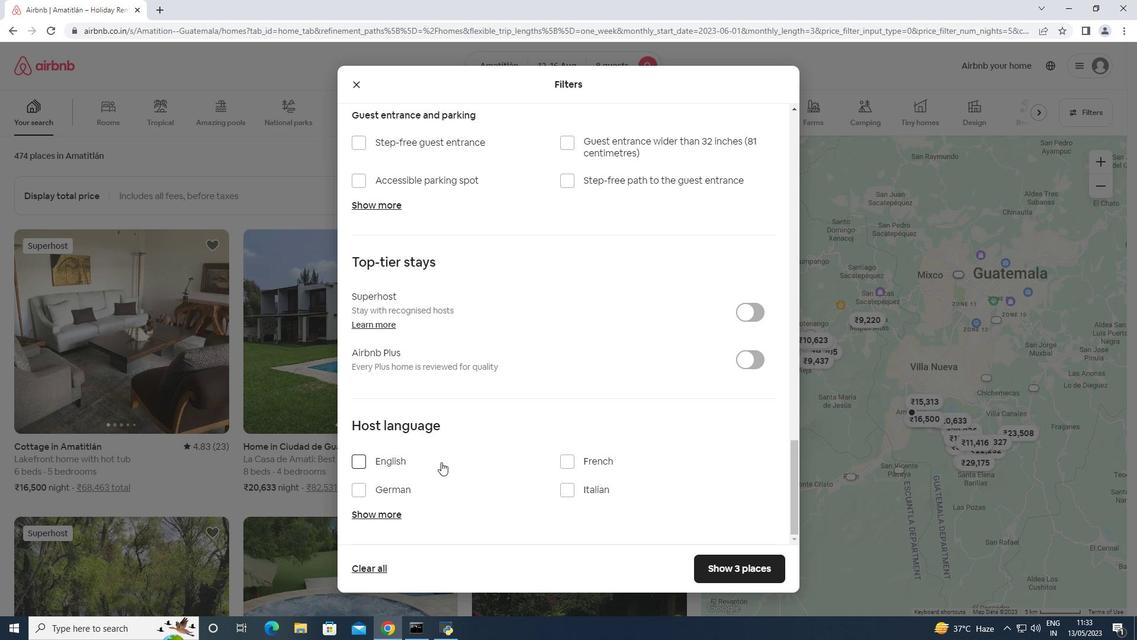 
Action: Mouse moved to (712, 562)
Screenshot: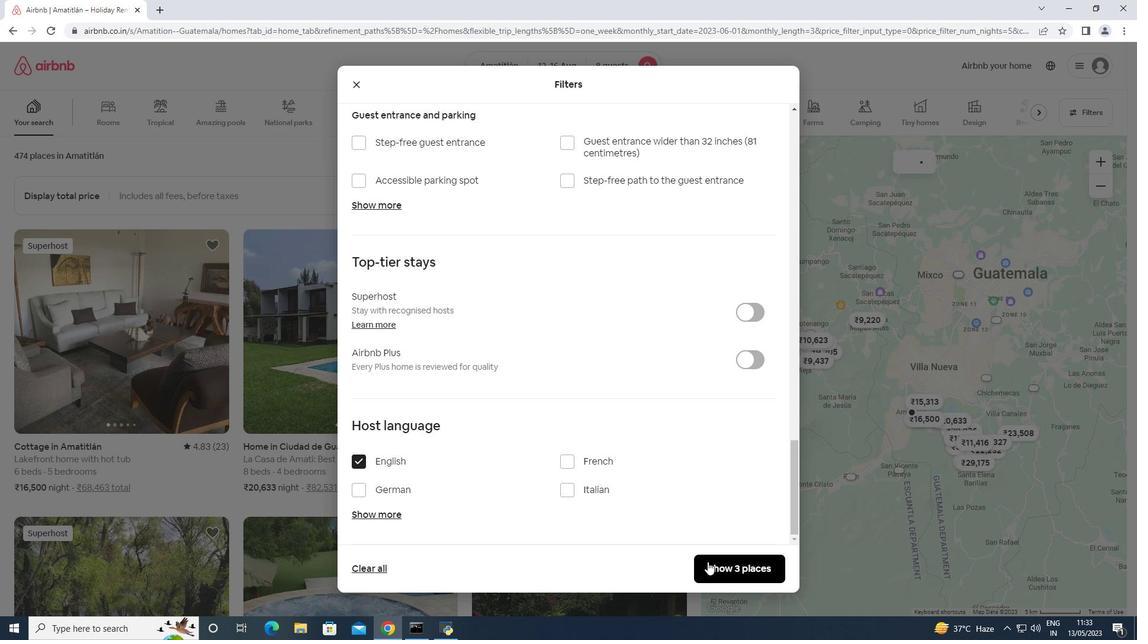 
Action: Mouse pressed left at (712, 562)
Screenshot: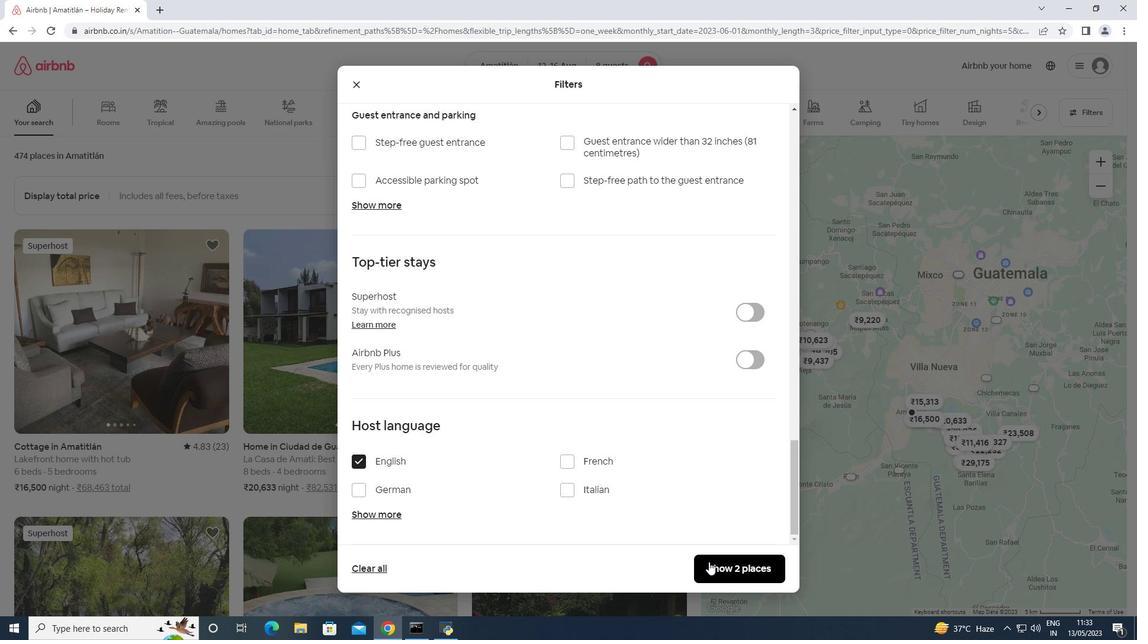 
